 Task: Create a task  Implement a new enterprise resource planning (ERP) system , assign it to team member softage.3@softage.net in the project AgileCamp and update the status of the task to  On Track  , set the priority of the task to Low
Action: Mouse moved to (69, 366)
Screenshot: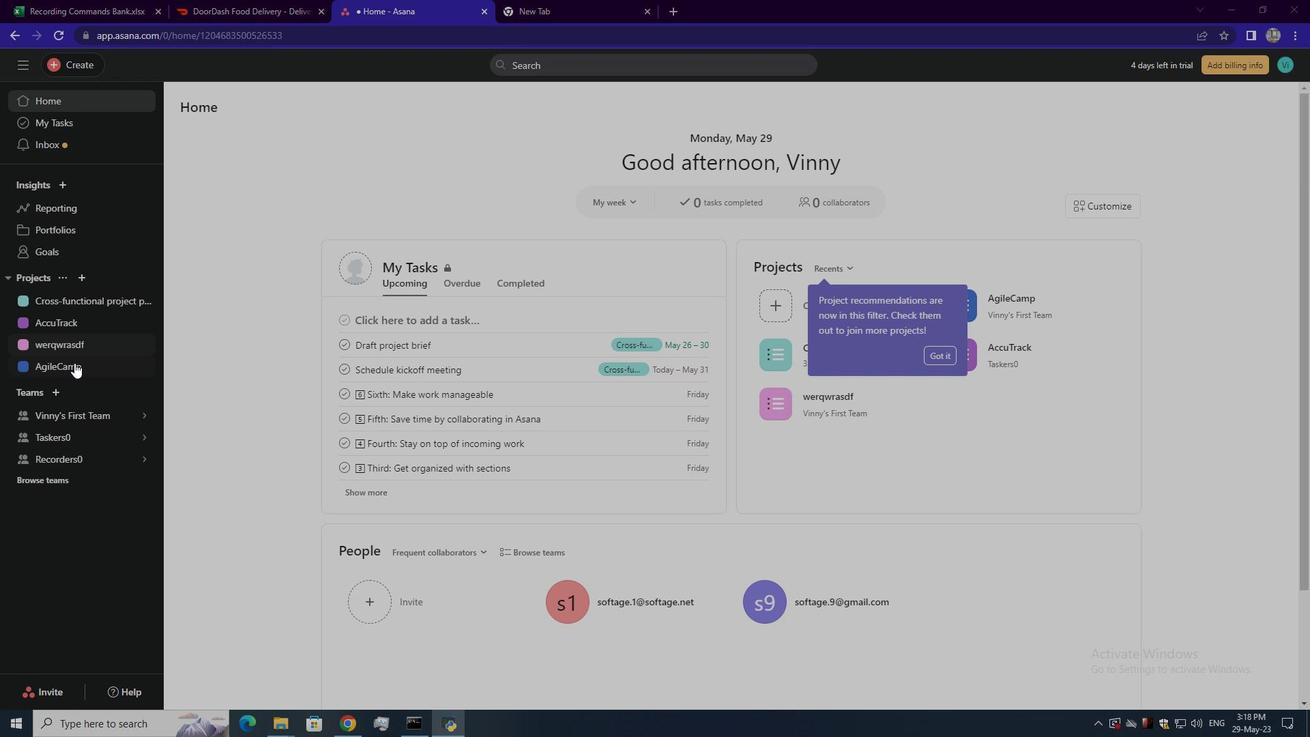 
Action: Mouse pressed left at (69, 366)
Screenshot: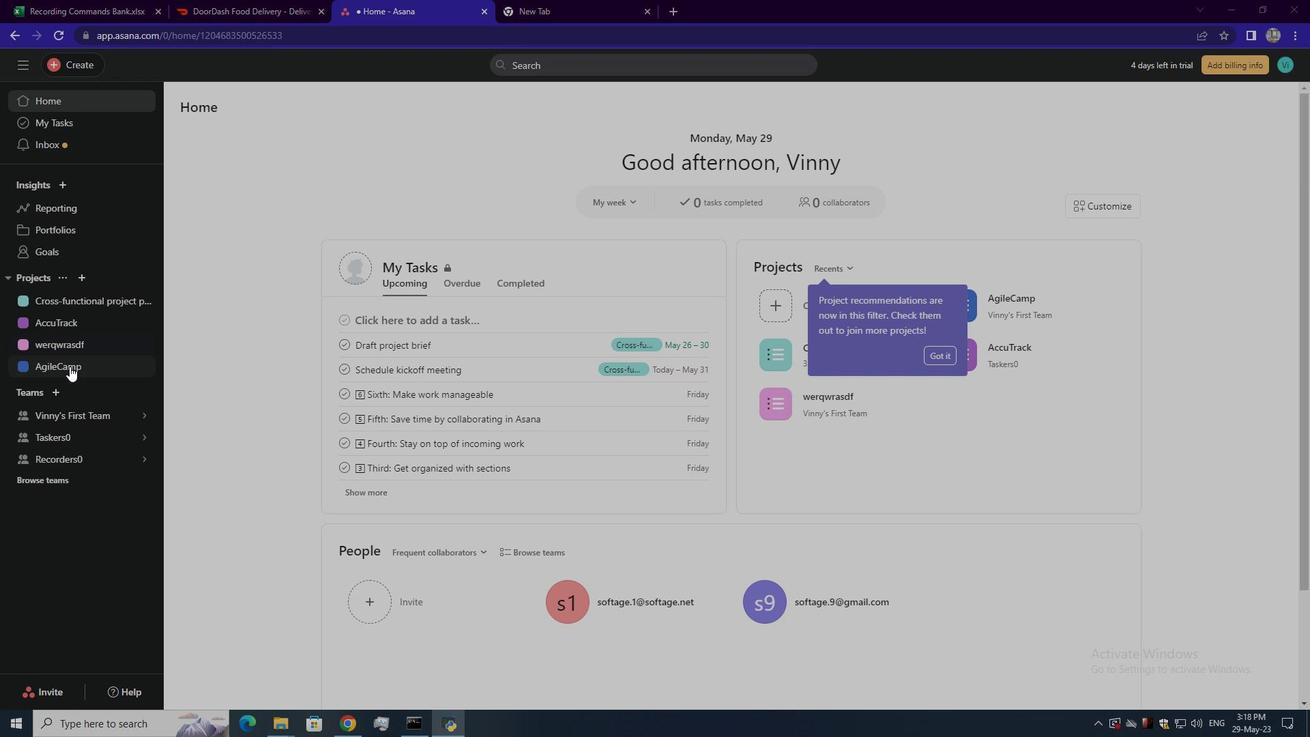 
Action: Mouse moved to (81, 66)
Screenshot: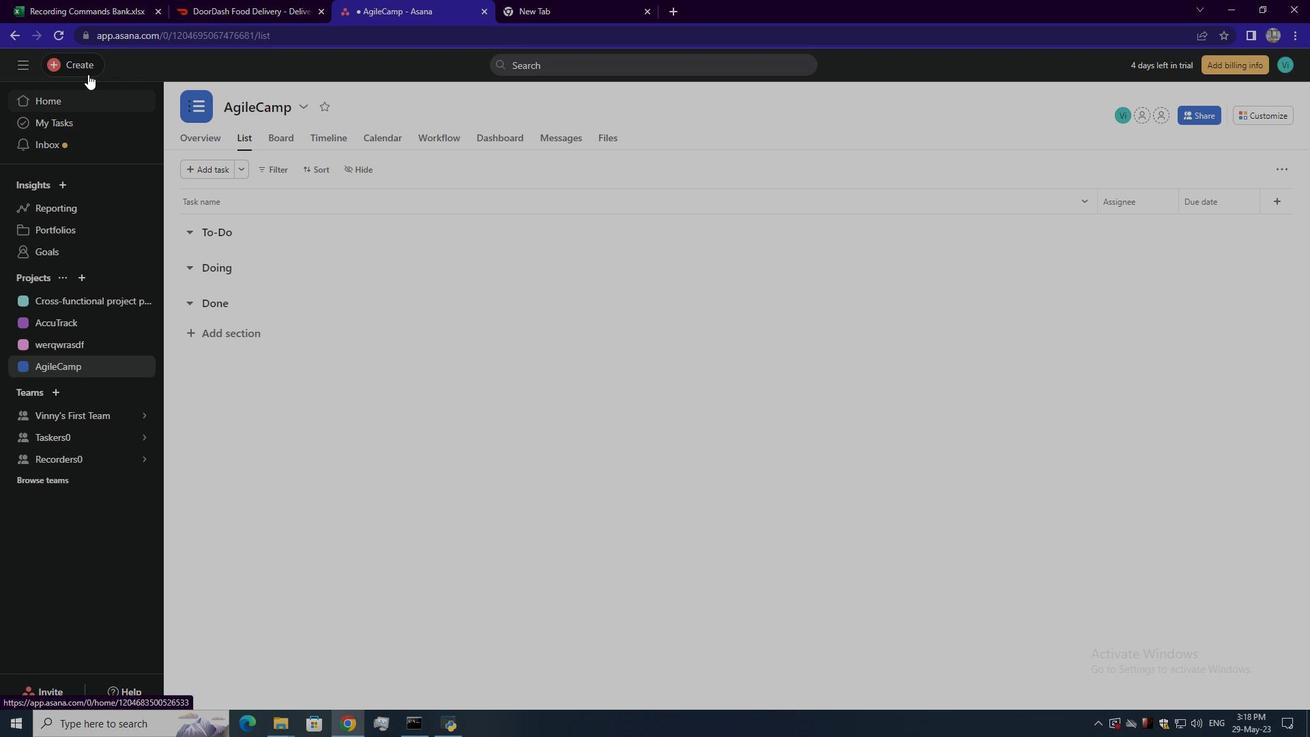 
Action: Mouse pressed left at (81, 66)
Screenshot: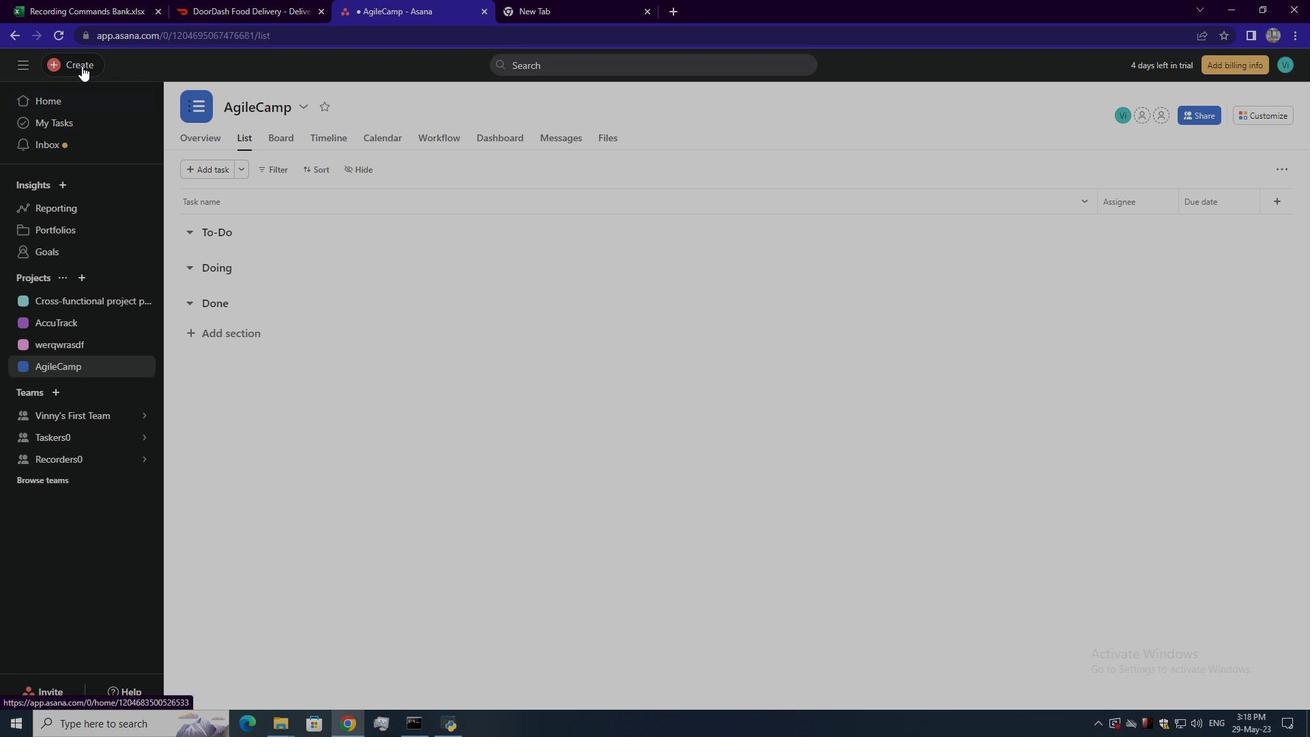 
Action: Mouse moved to (165, 64)
Screenshot: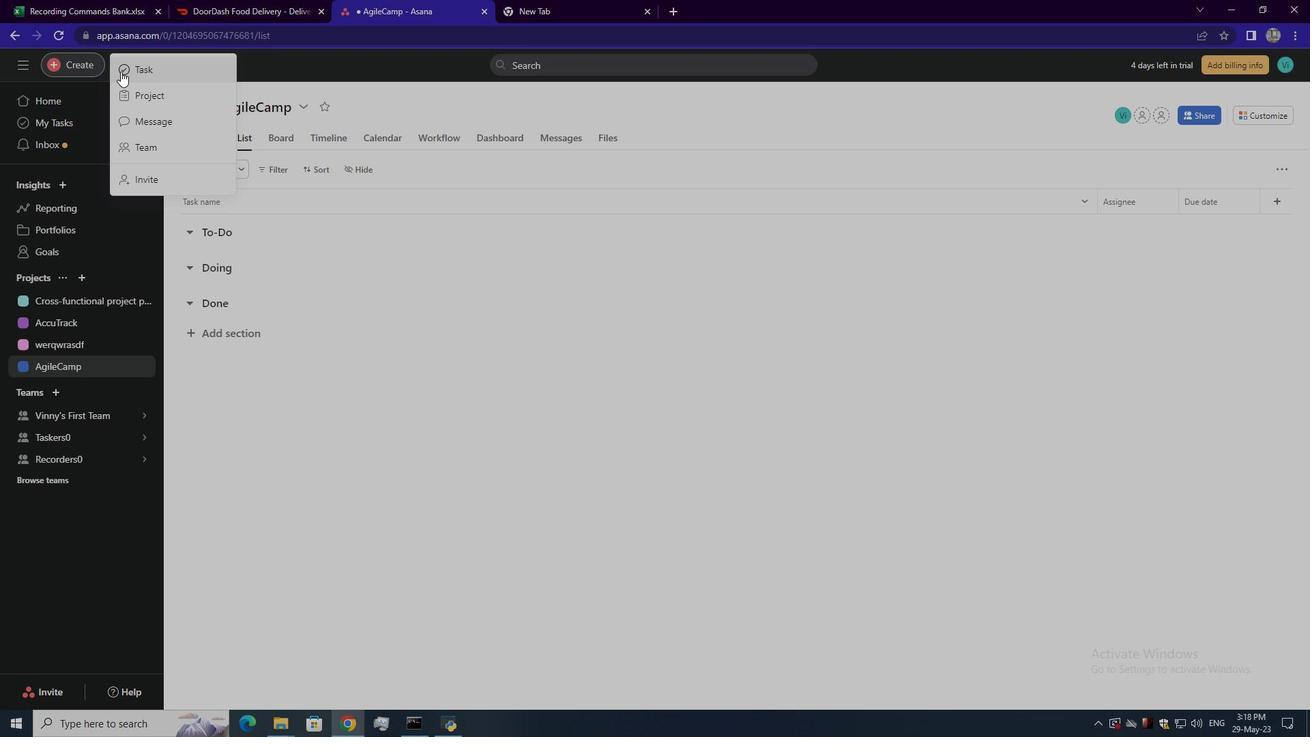 
Action: Mouse pressed left at (165, 64)
Screenshot: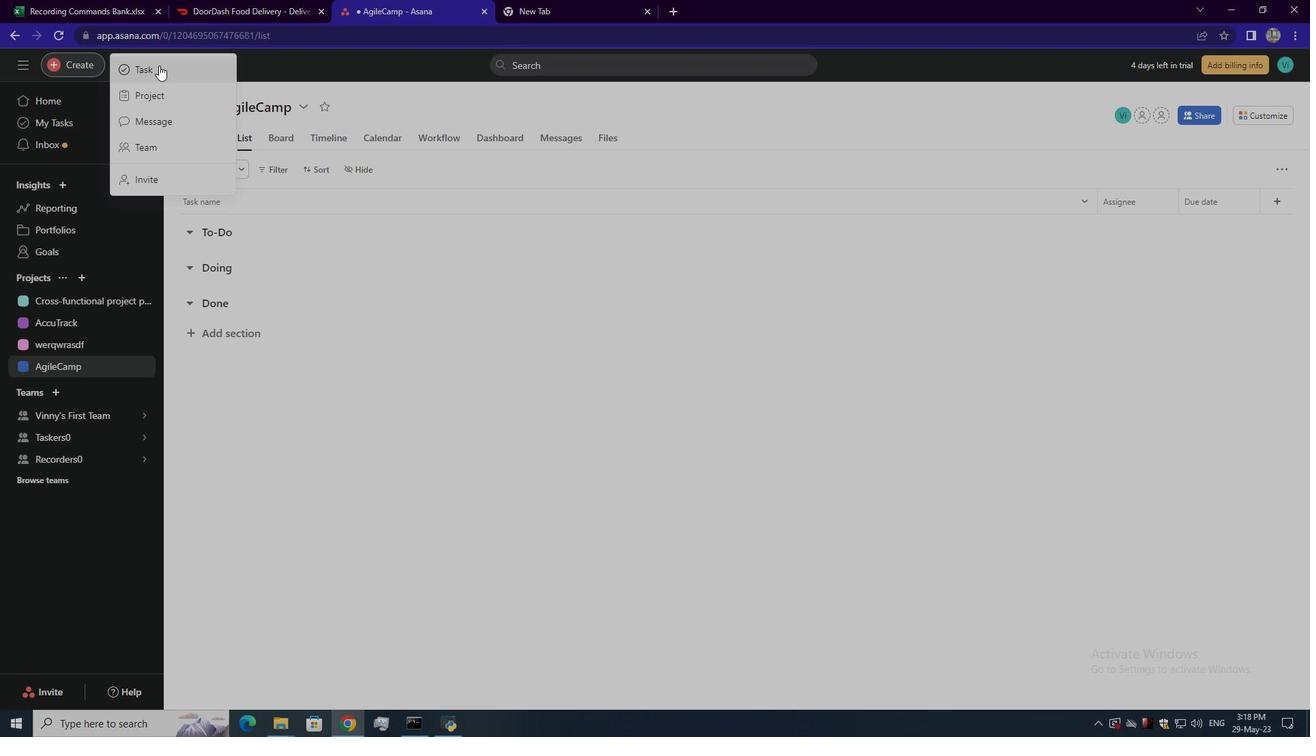 
Action: Mouse moved to (986, 419)
Screenshot: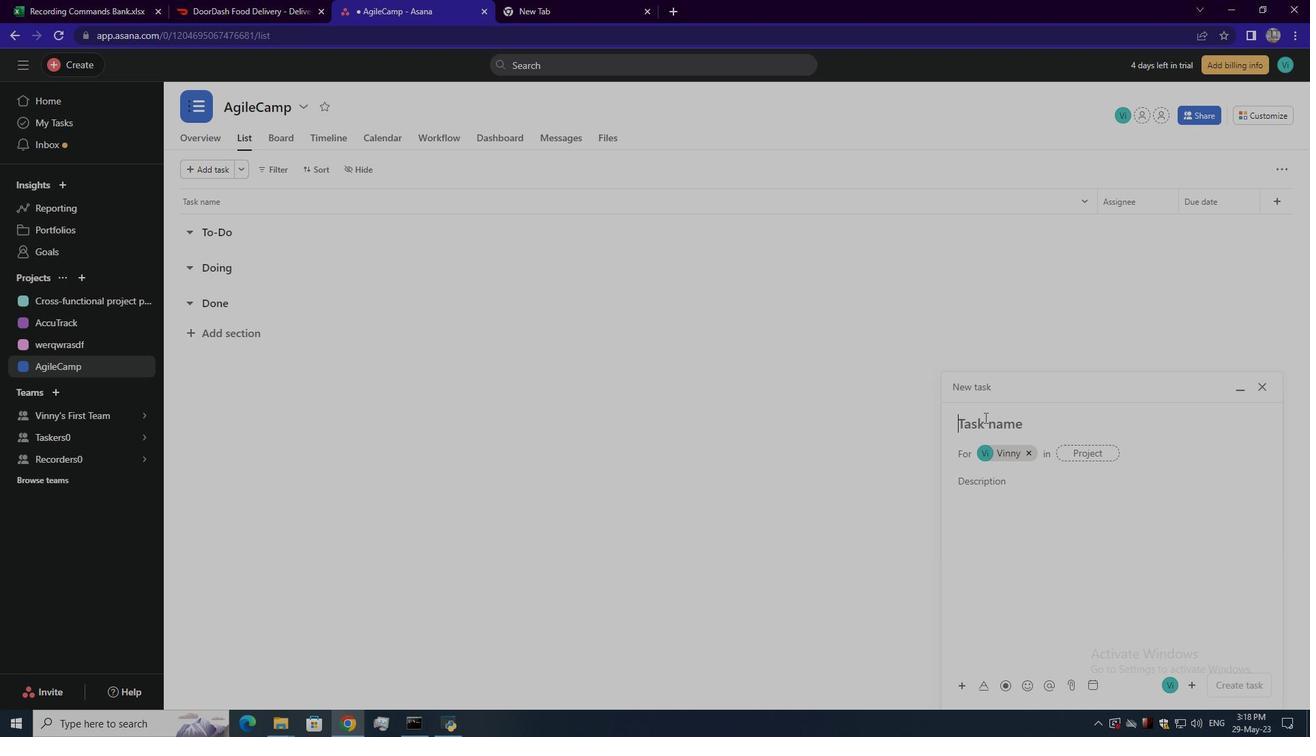 
Action: Mouse pressed left at (986, 419)
Screenshot: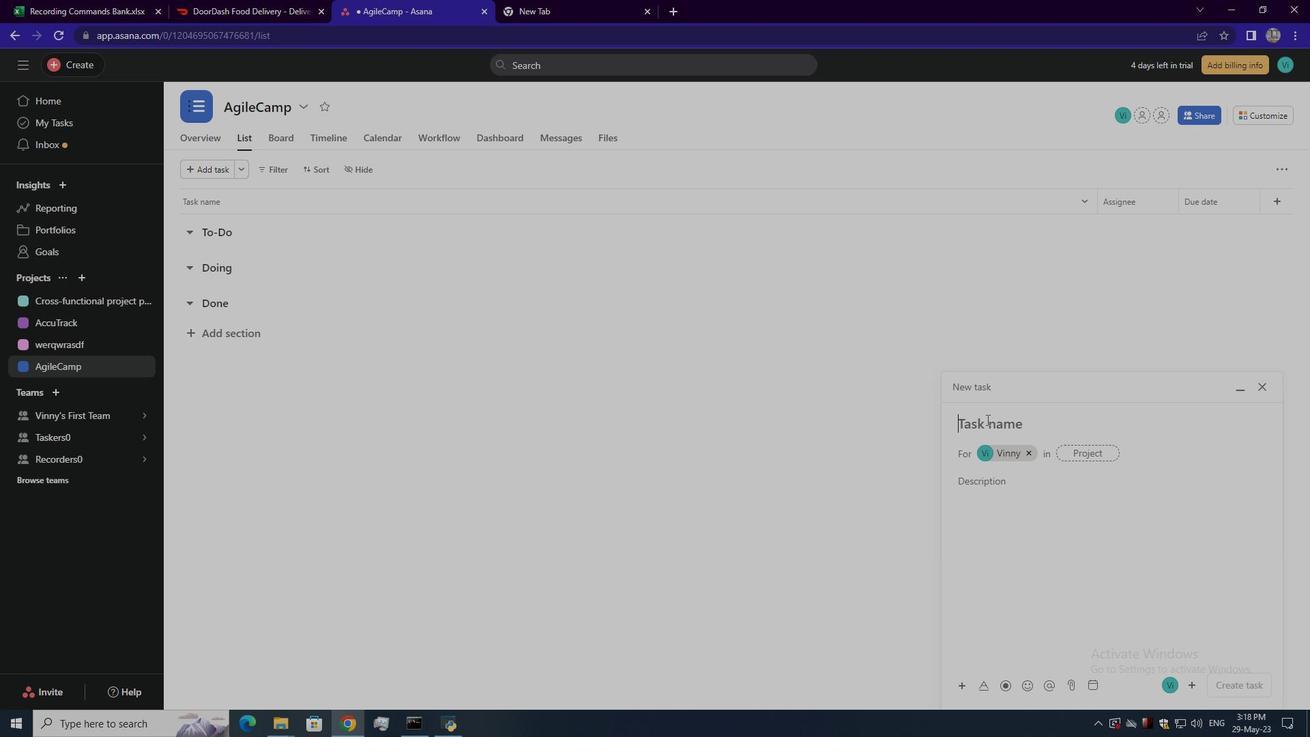 
Action: Mouse moved to (988, 419)
Screenshot: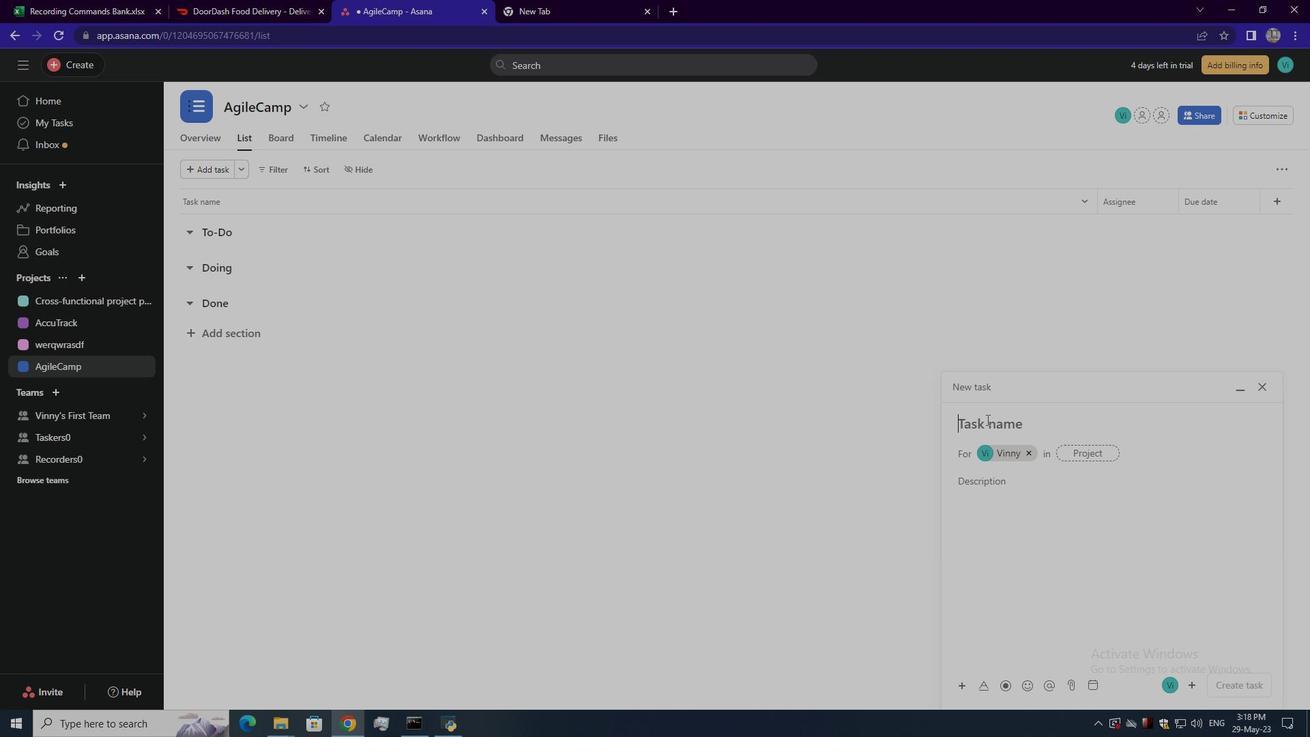 
Action: Key pressed <Key.shift>Implement<Key.space>a<Key.space>new<Key.space>enterprise<Key.space>resource<Key.space>planning<Key.space><Key.shift>(<Key.shift>ERP<Key.shift>)<Key.space>syyst<Key.backspace><Key.backspace><Key.backspace>stem
Screenshot: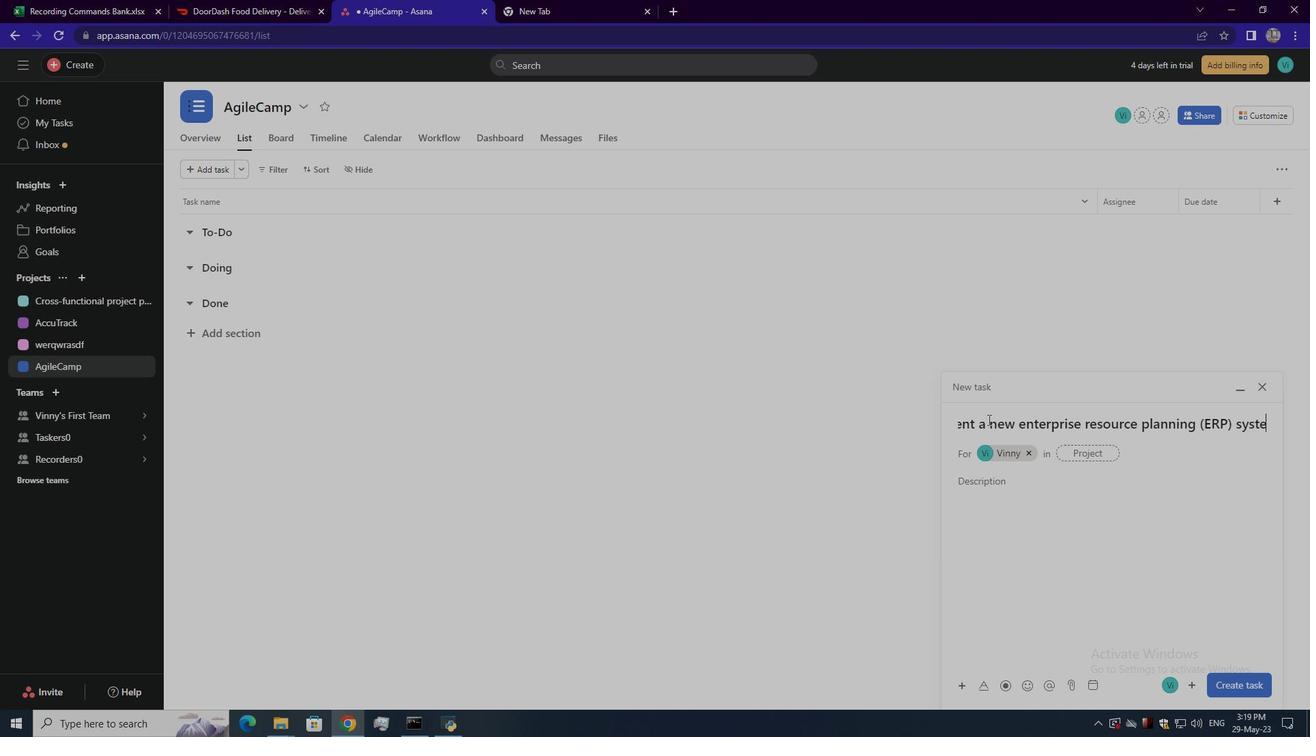 
Action: Mouse moved to (1075, 455)
Screenshot: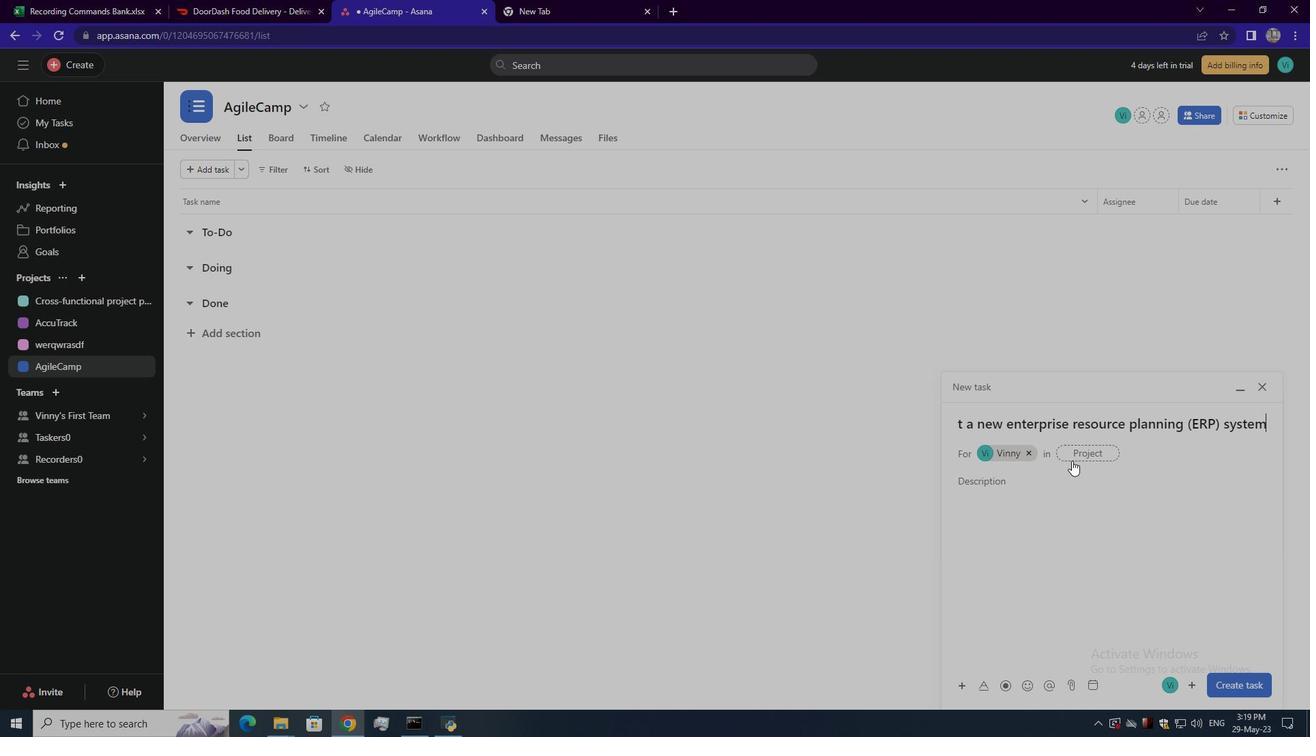 
Action: Mouse pressed left at (1075, 455)
Screenshot: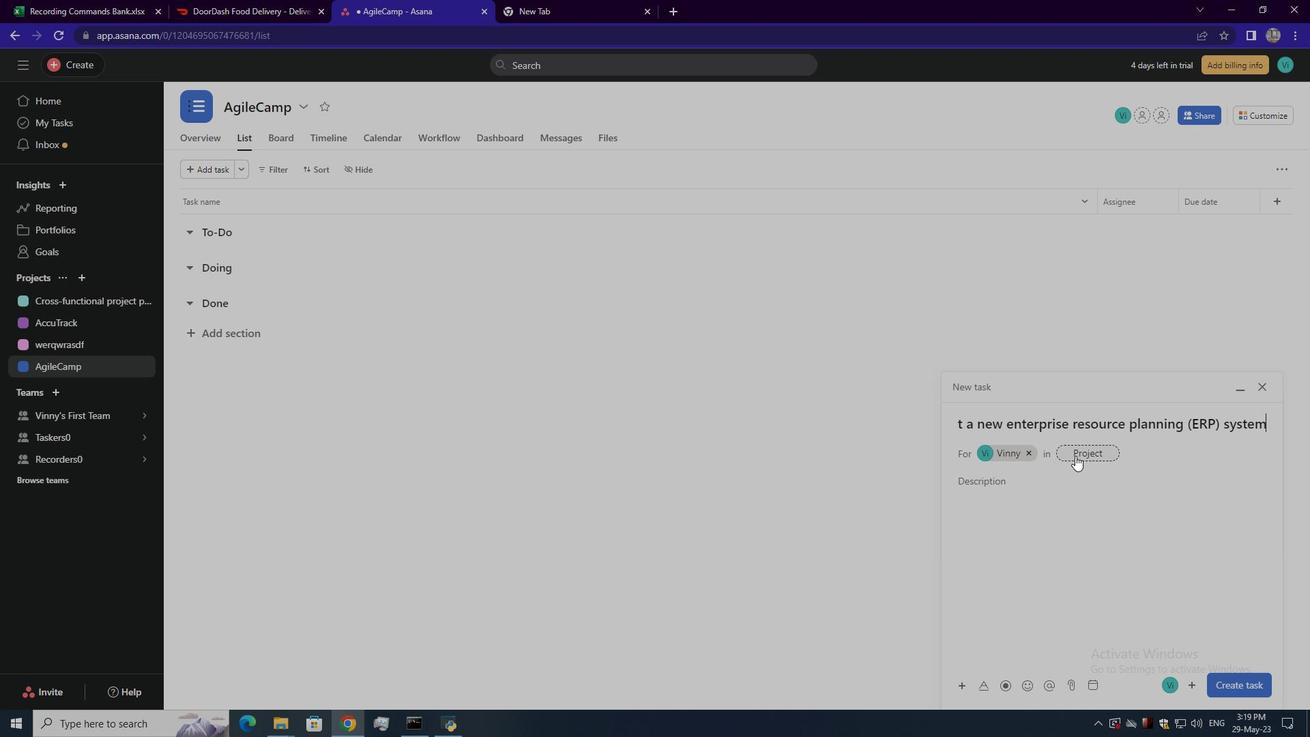 
Action: Mouse moved to (907, 470)
Screenshot: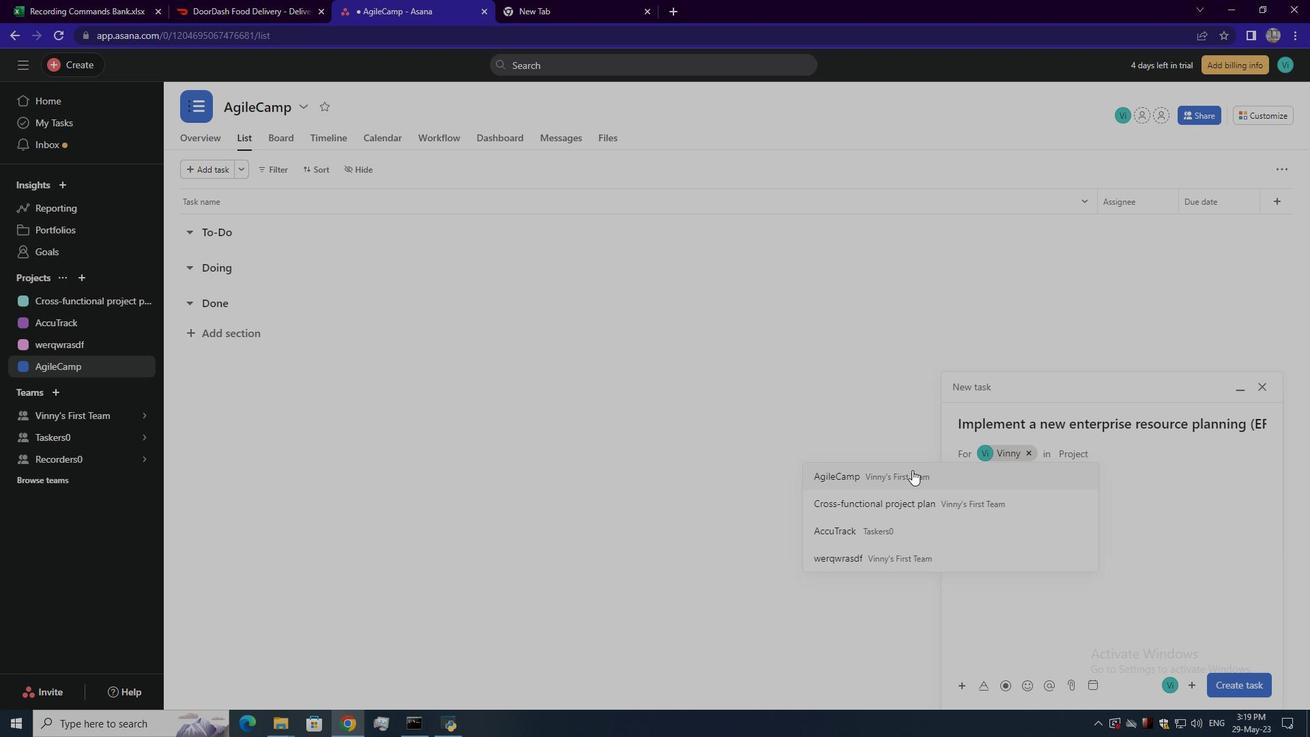 
Action: Mouse pressed left at (907, 470)
Screenshot: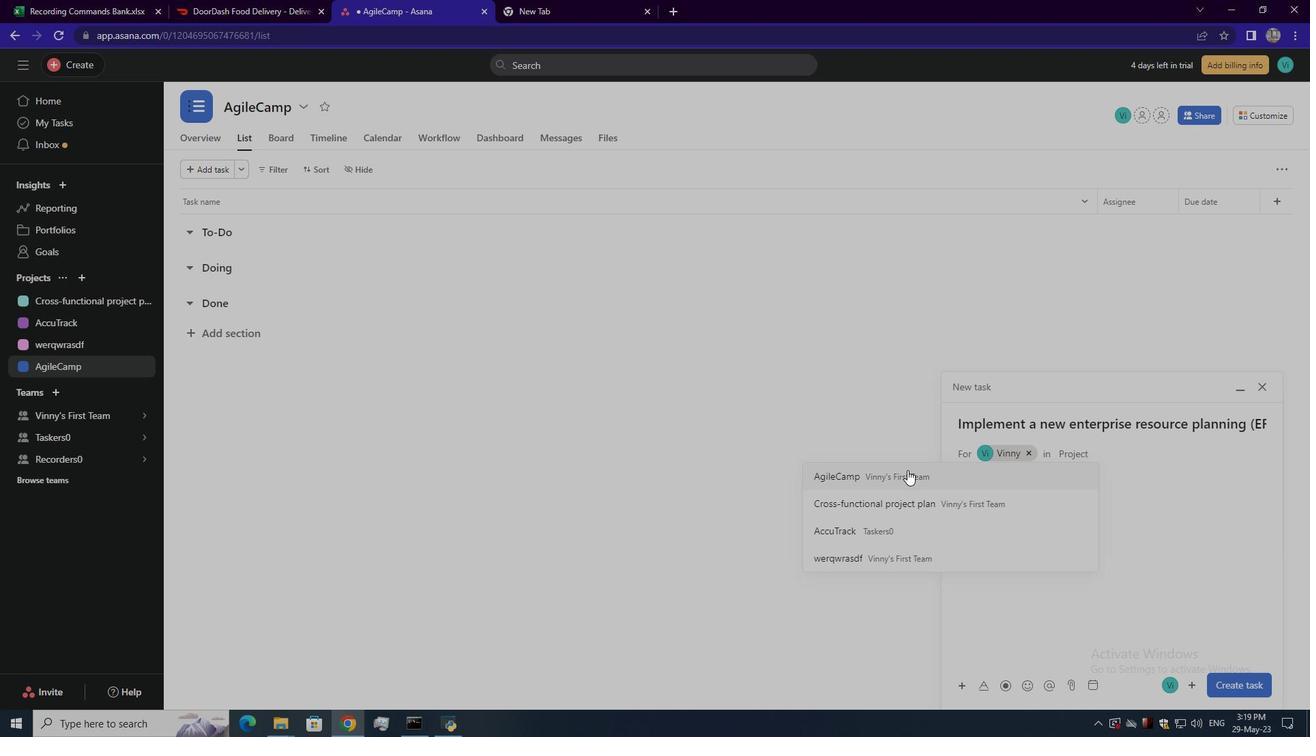 
Action: Mouse moved to (1193, 685)
Screenshot: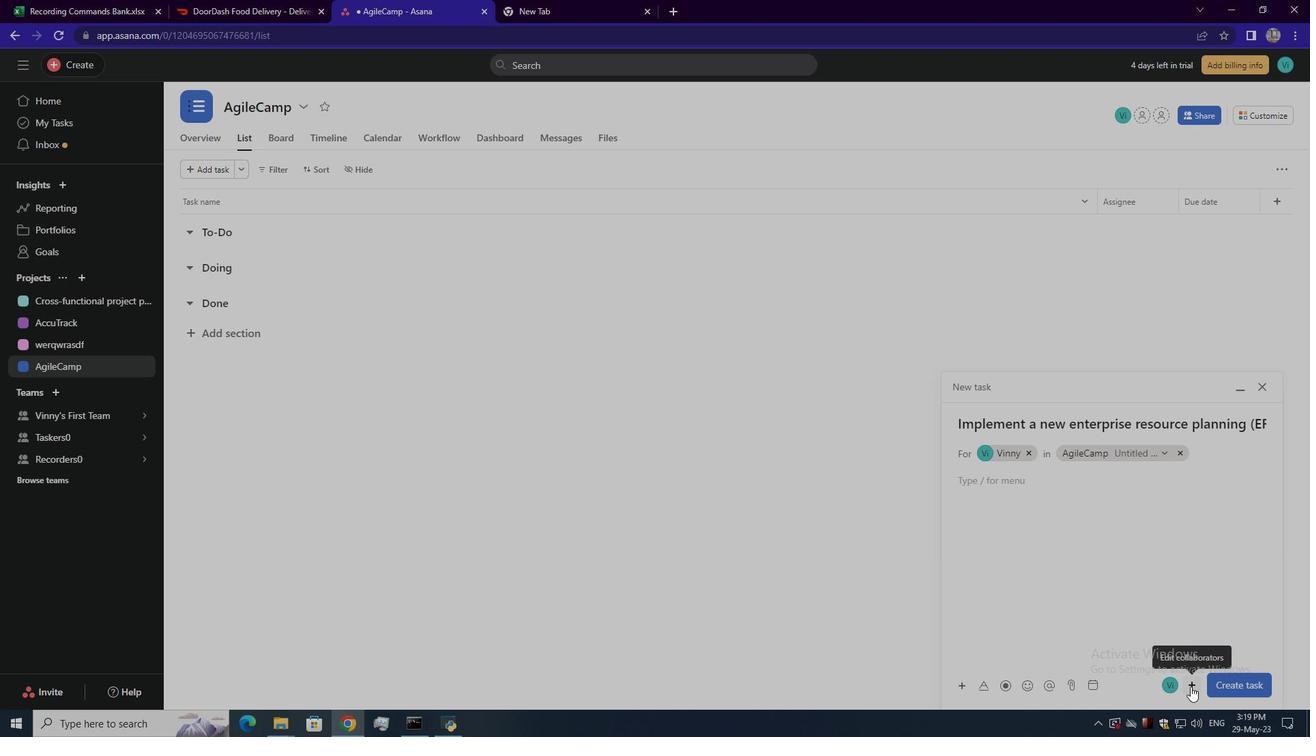 
Action: Mouse pressed left at (1193, 685)
Screenshot: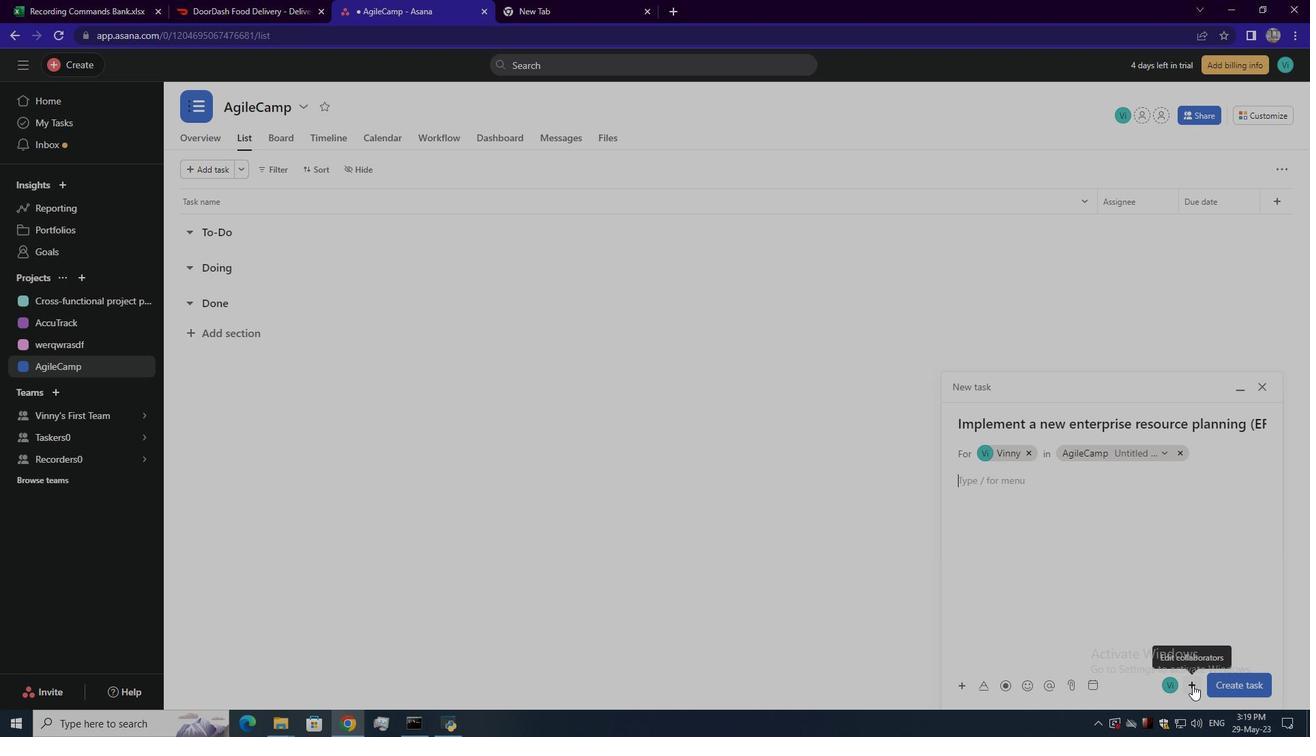
Action: Mouse moved to (1139, 683)
Screenshot: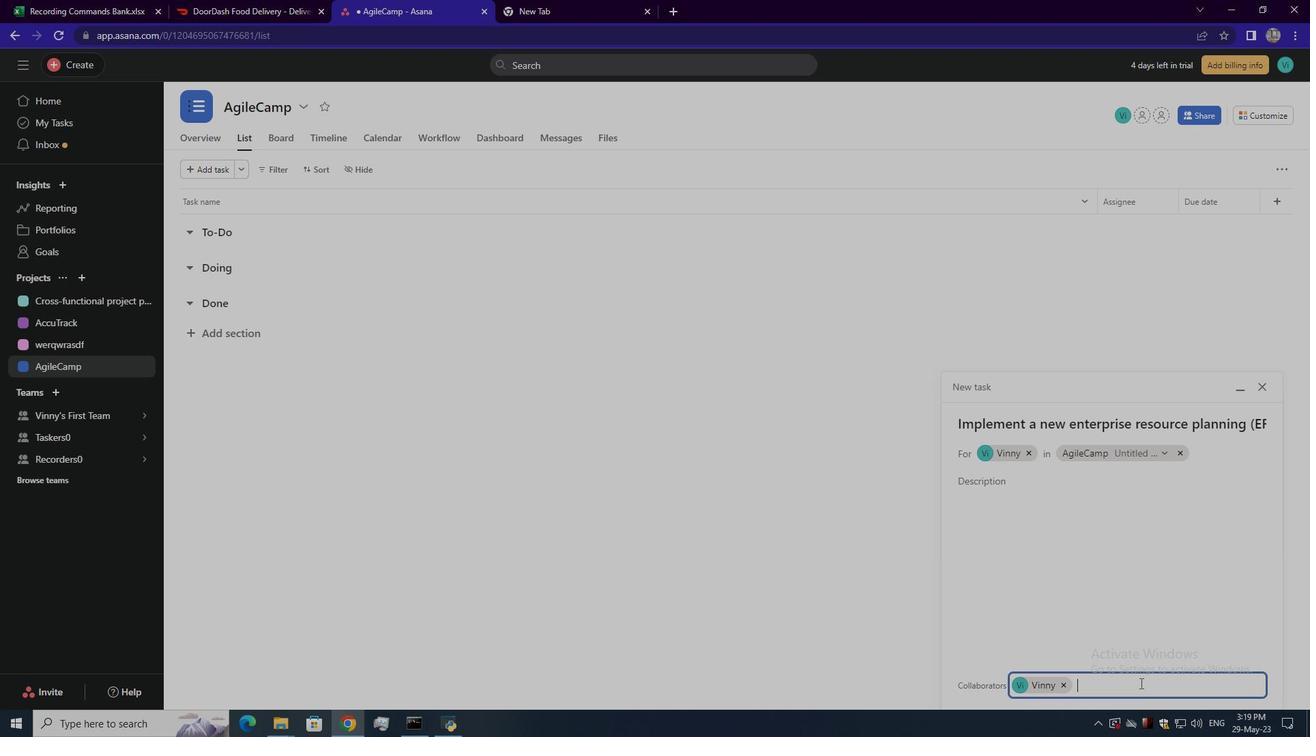 
Action: Mouse pressed left at (1139, 683)
Screenshot: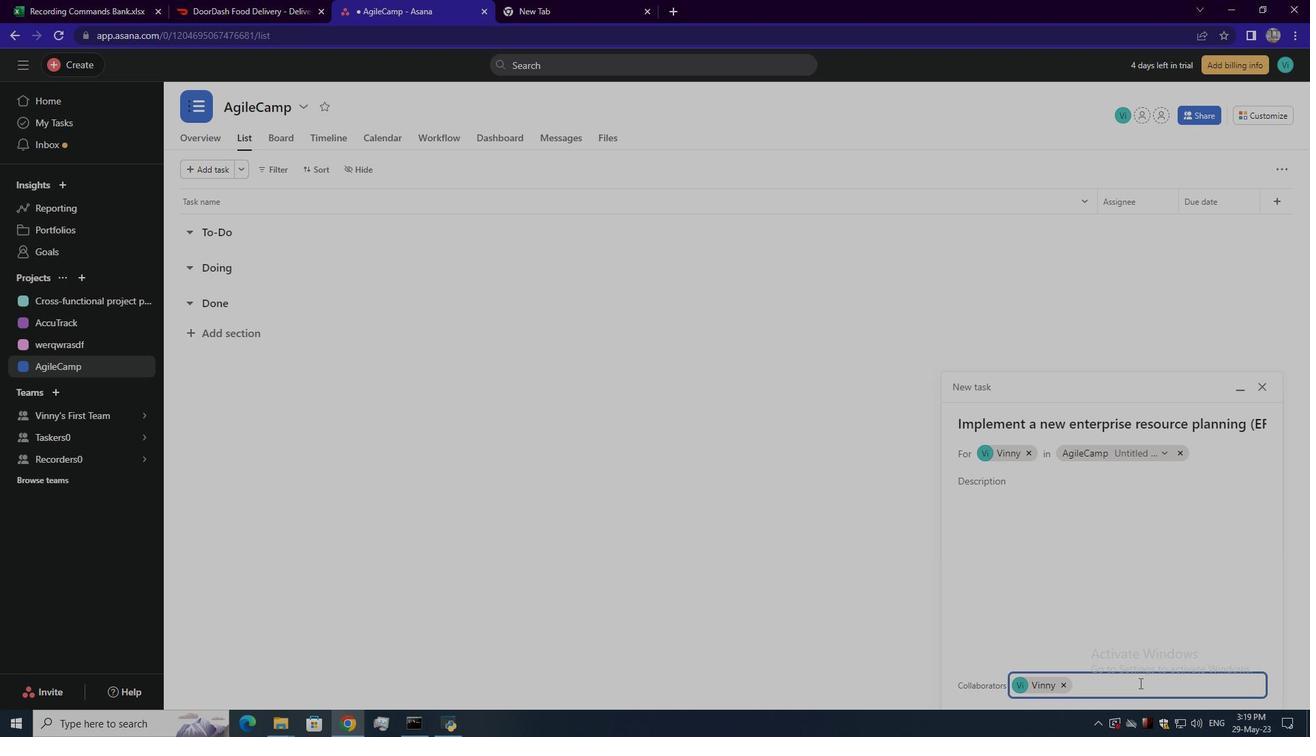 
Action: Mouse moved to (1141, 625)
Screenshot: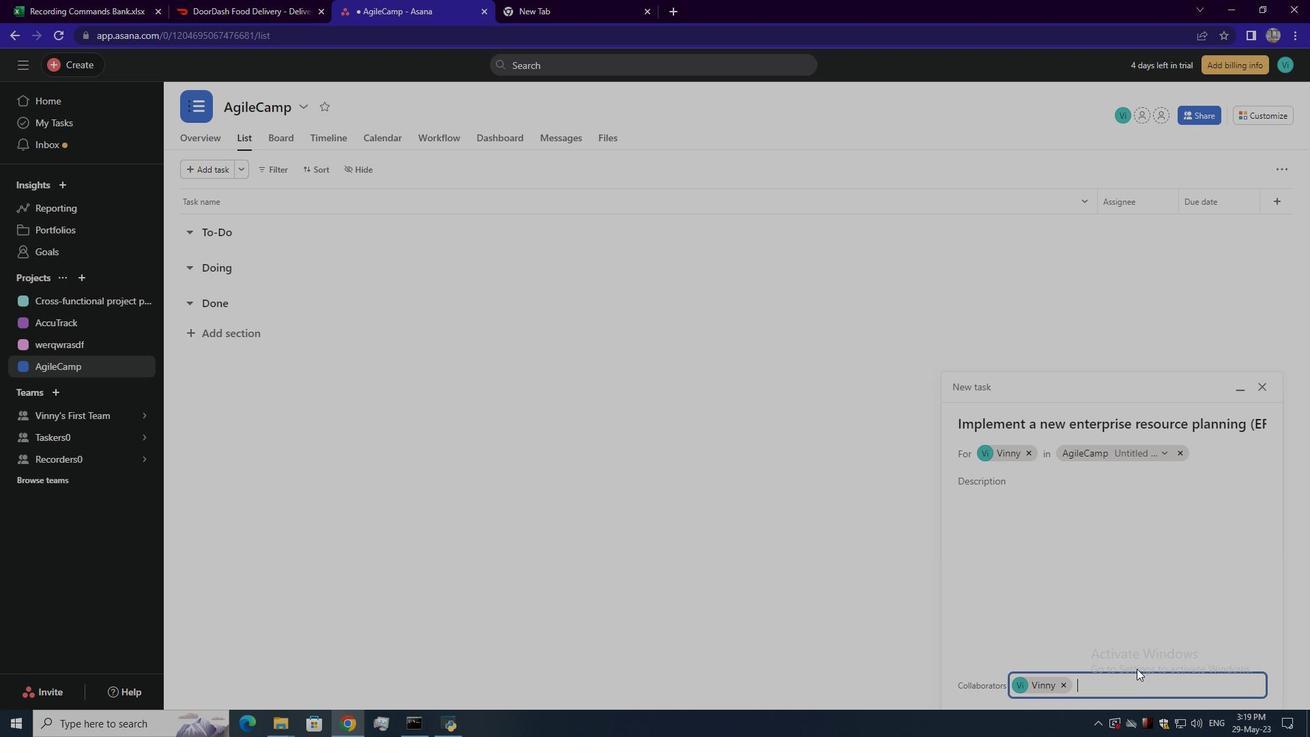 
Action: Mouse pressed left at (1141, 625)
Screenshot: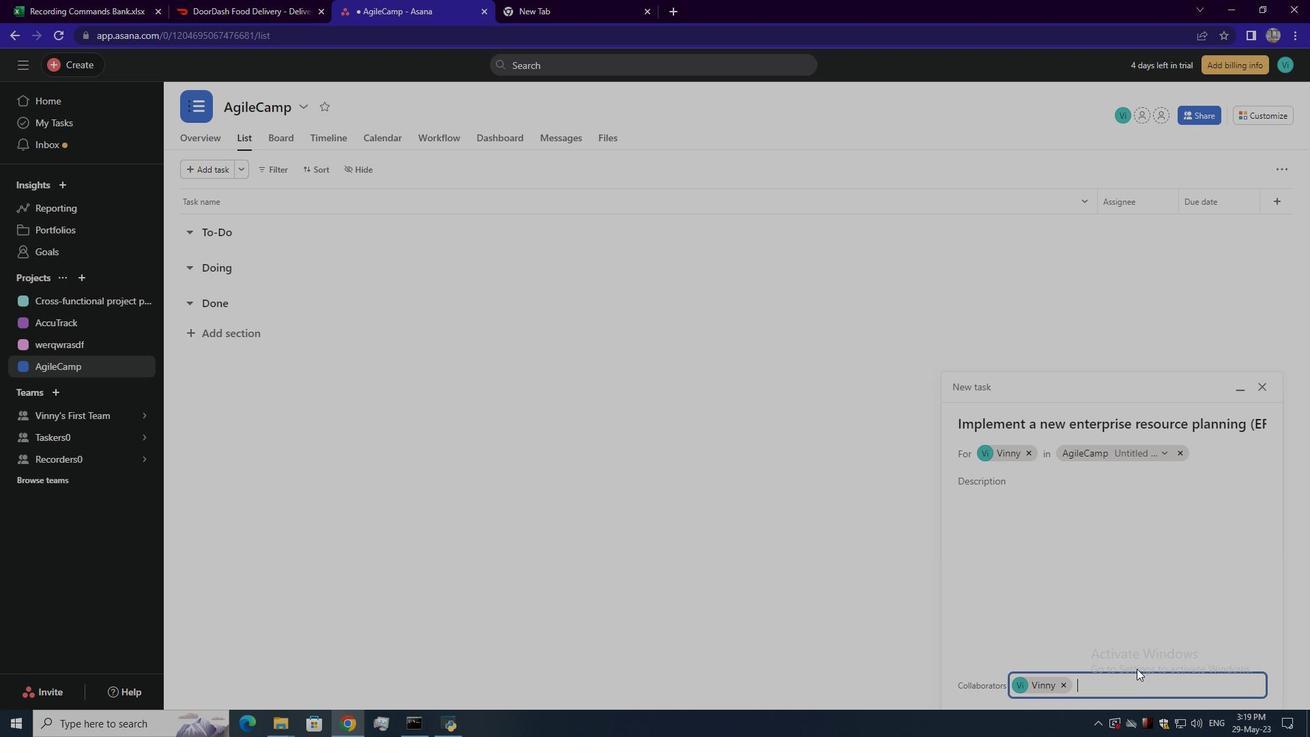 
Action: Mouse moved to (1234, 689)
Screenshot: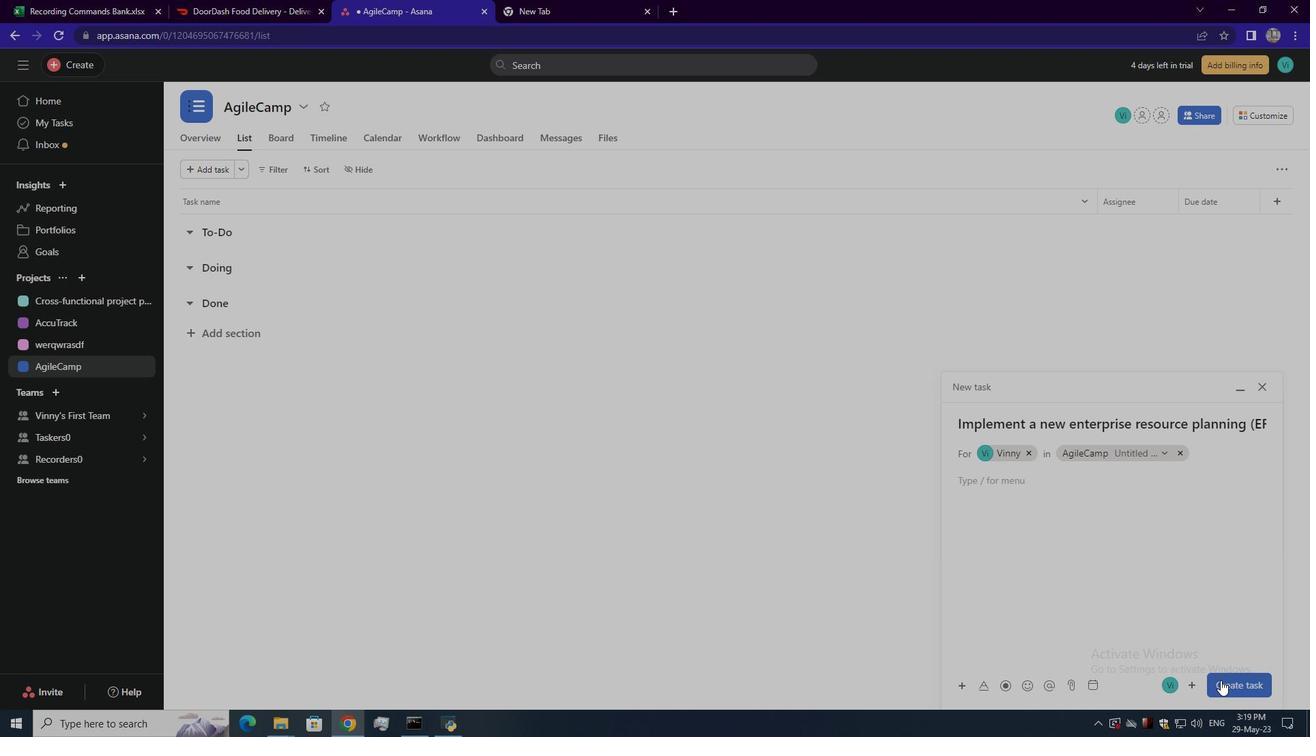 
Action: Mouse pressed left at (1234, 689)
Screenshot: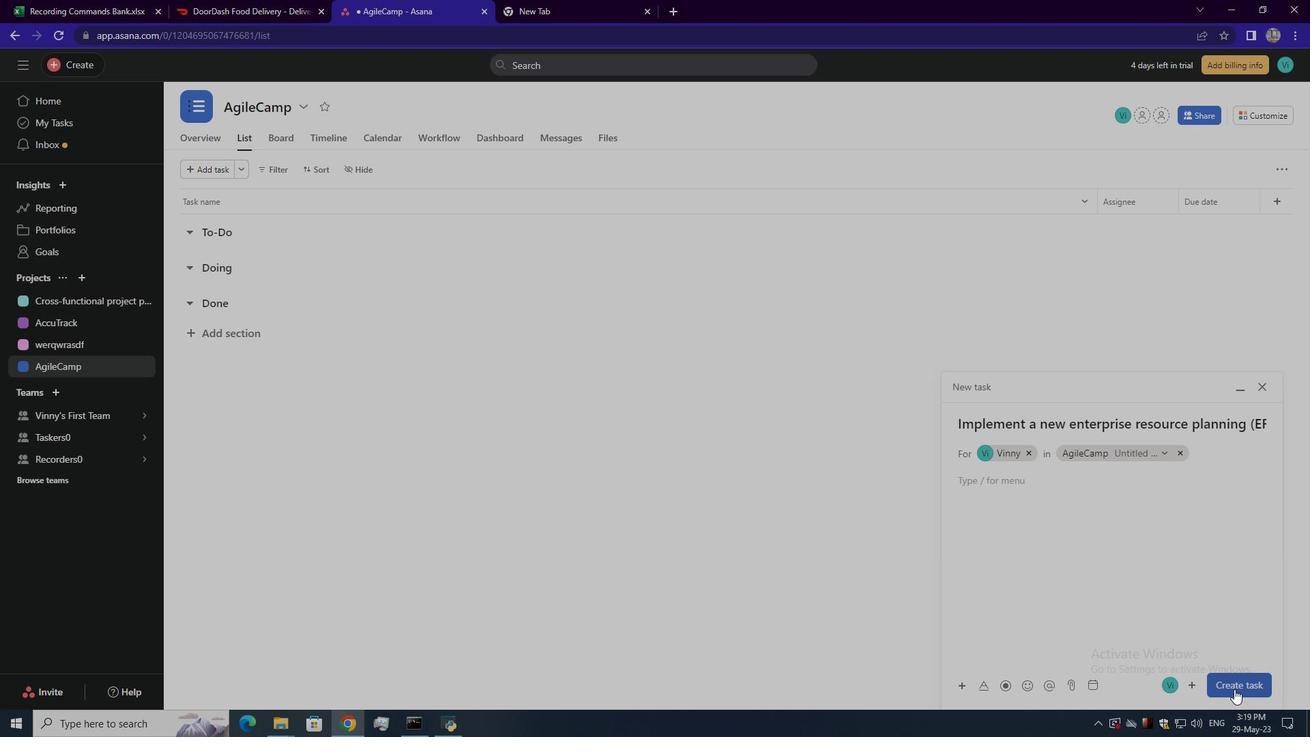 
Action: Mouse moved to (1140, 222)
Screenshot: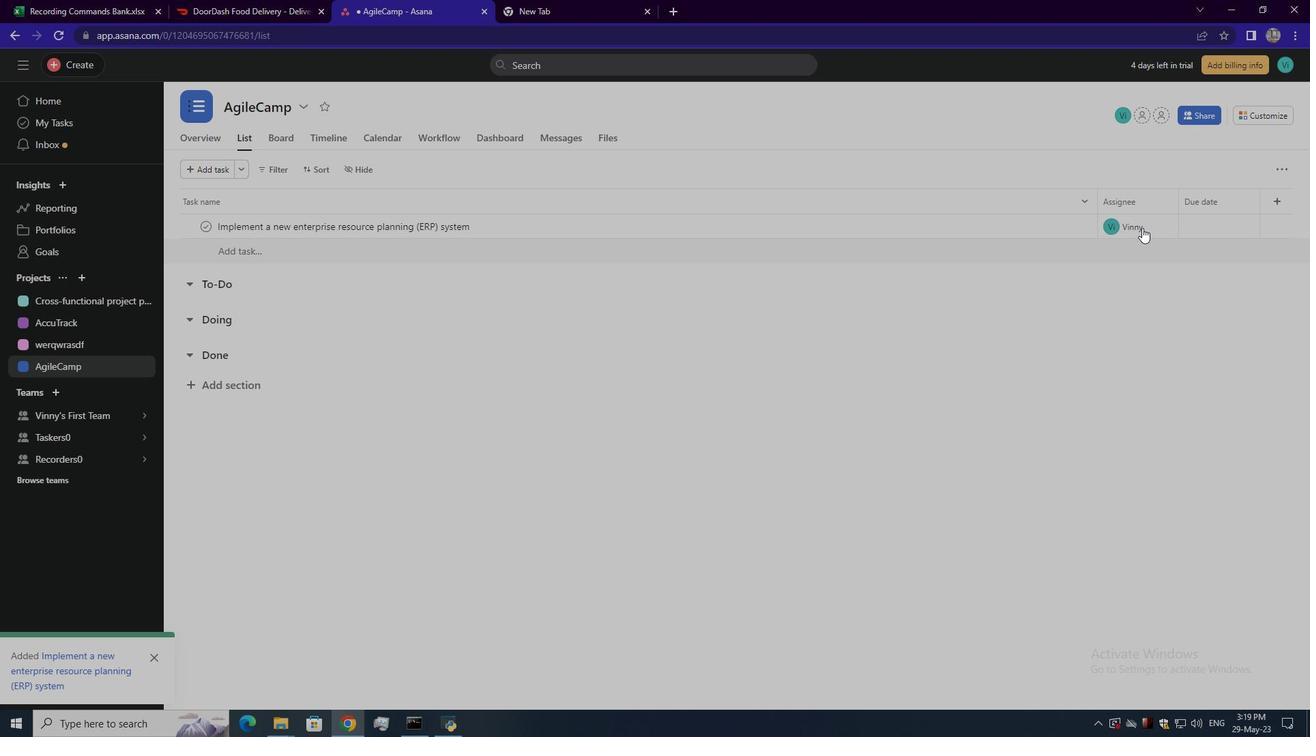 
Action: Mouse pressed left at (1140, 222)
Screenshot: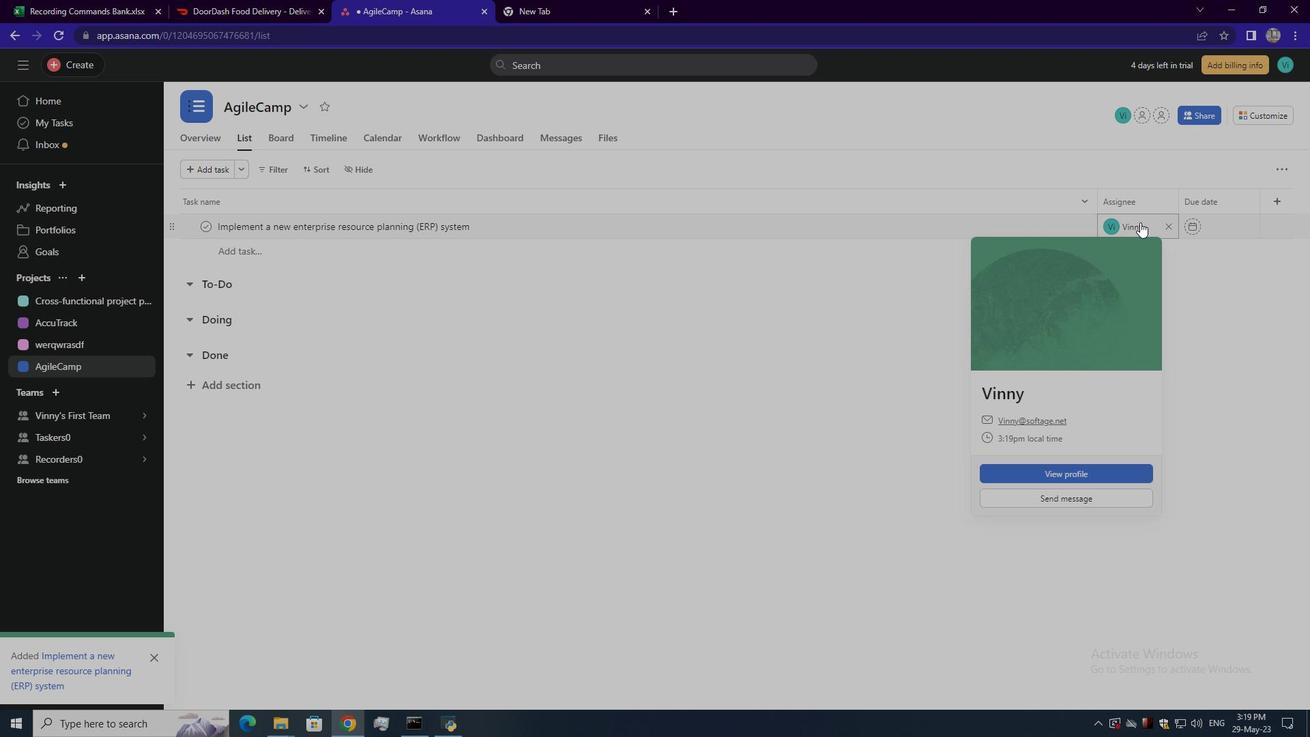 
Action: Mouse moved to (1018, 326)
Screenshot: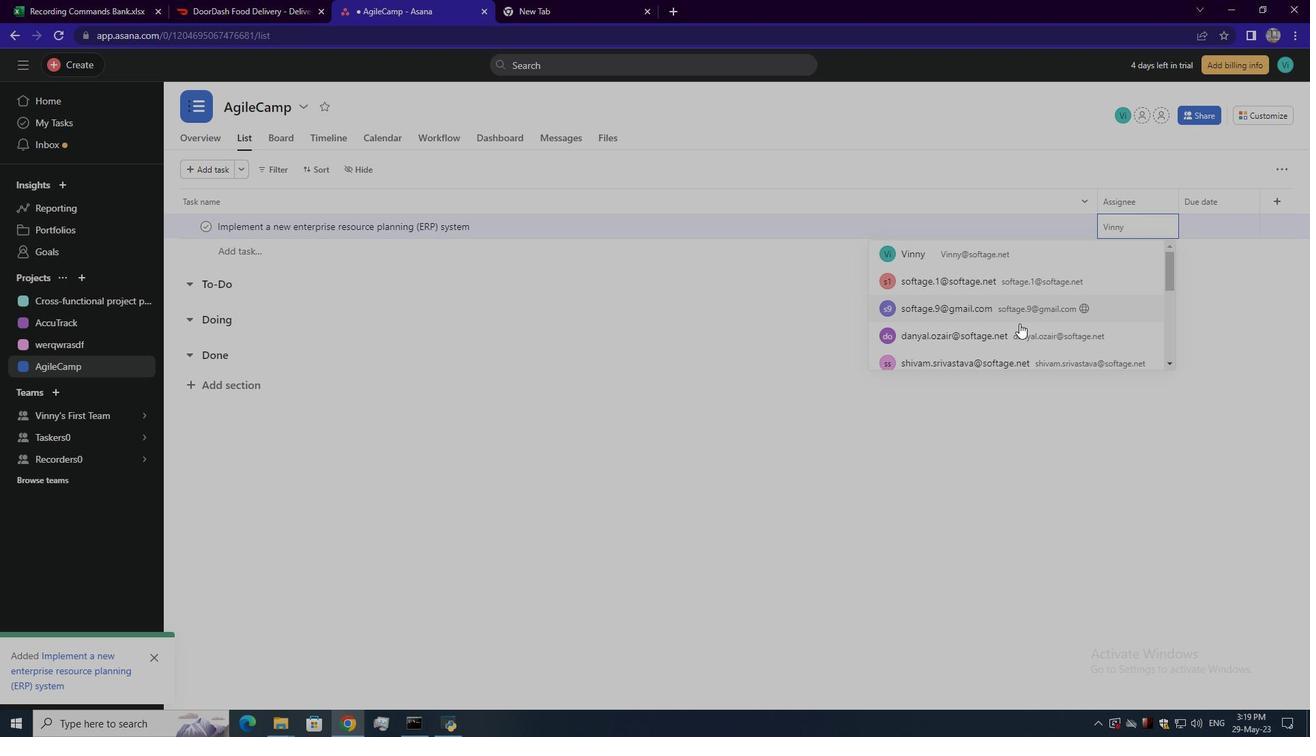 
Action: Mouse scrolled (1018, 325) with delta (0, 0)
Screenshot: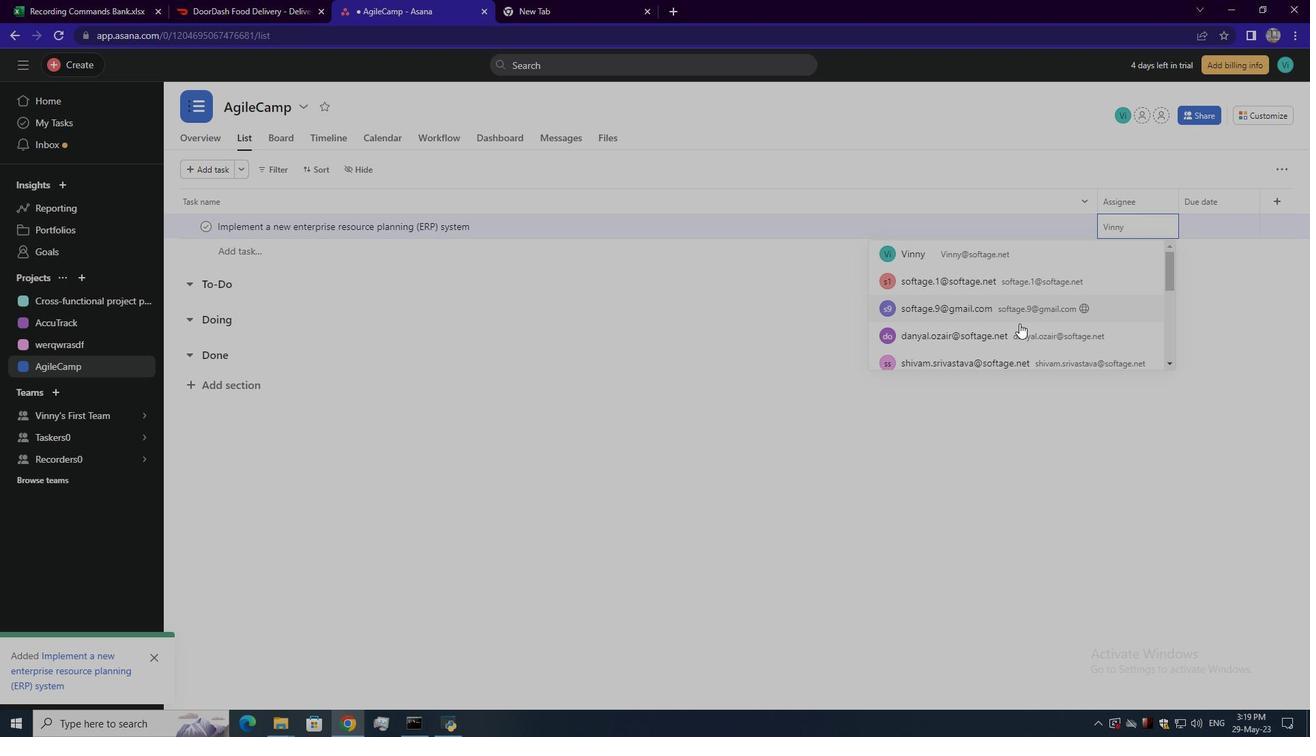 
Action: Mouse scrolled (1018, 325) with delta (0, 0)
Screenshot: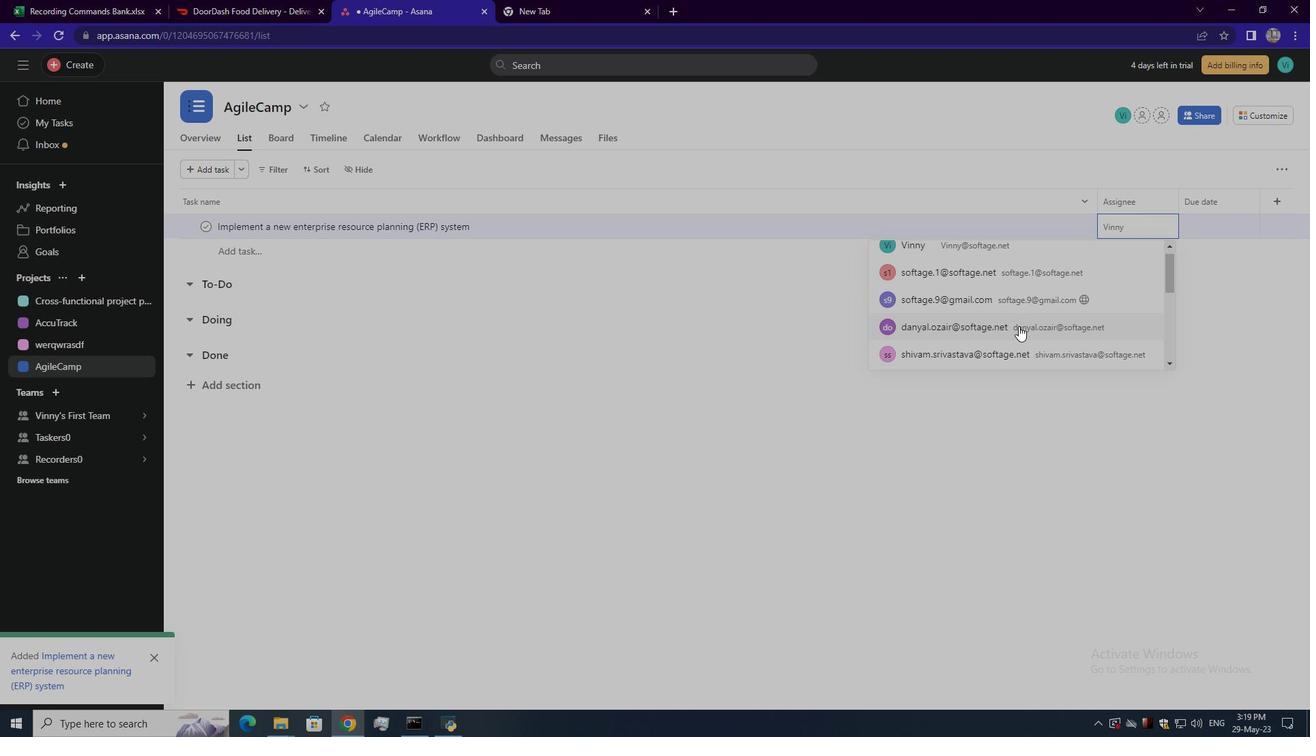 
Action: Mouse moved to (1016, 326)
Screenshot: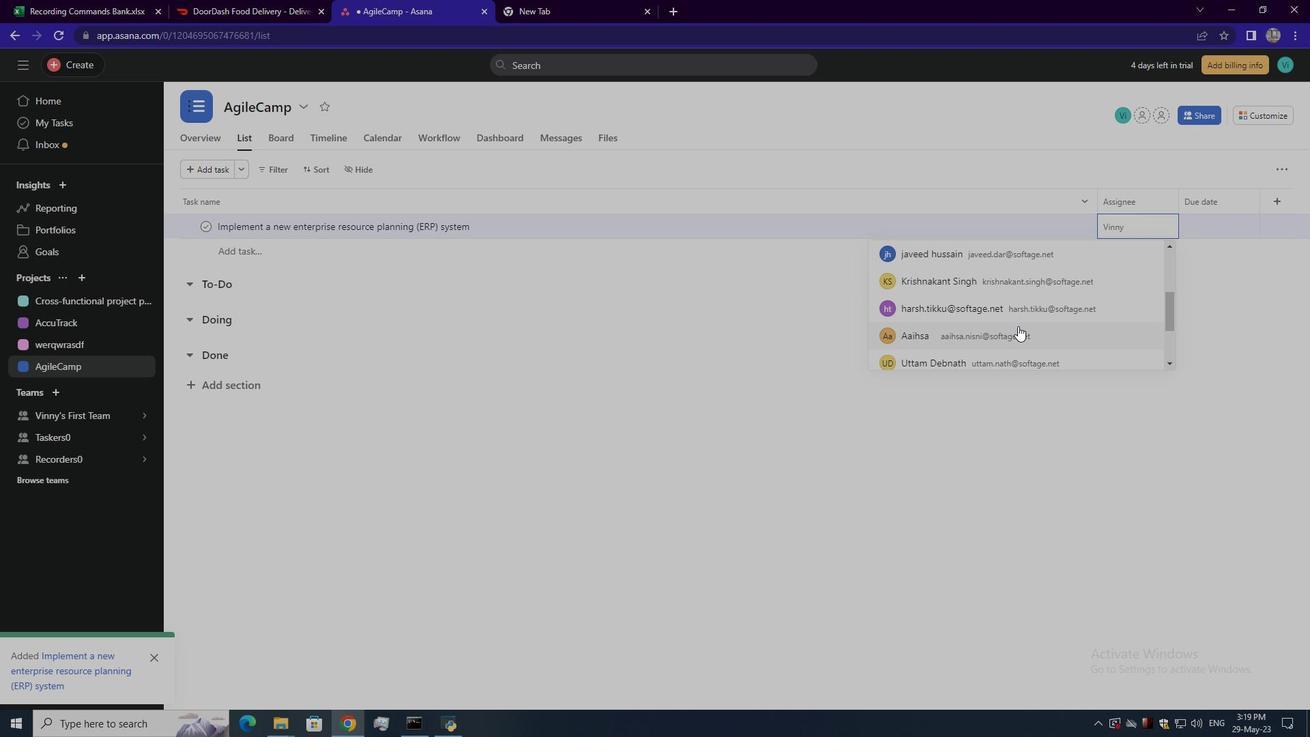 
Action: Mouse scrolled (1016, 325) with delta (0, 0)
Screenshot: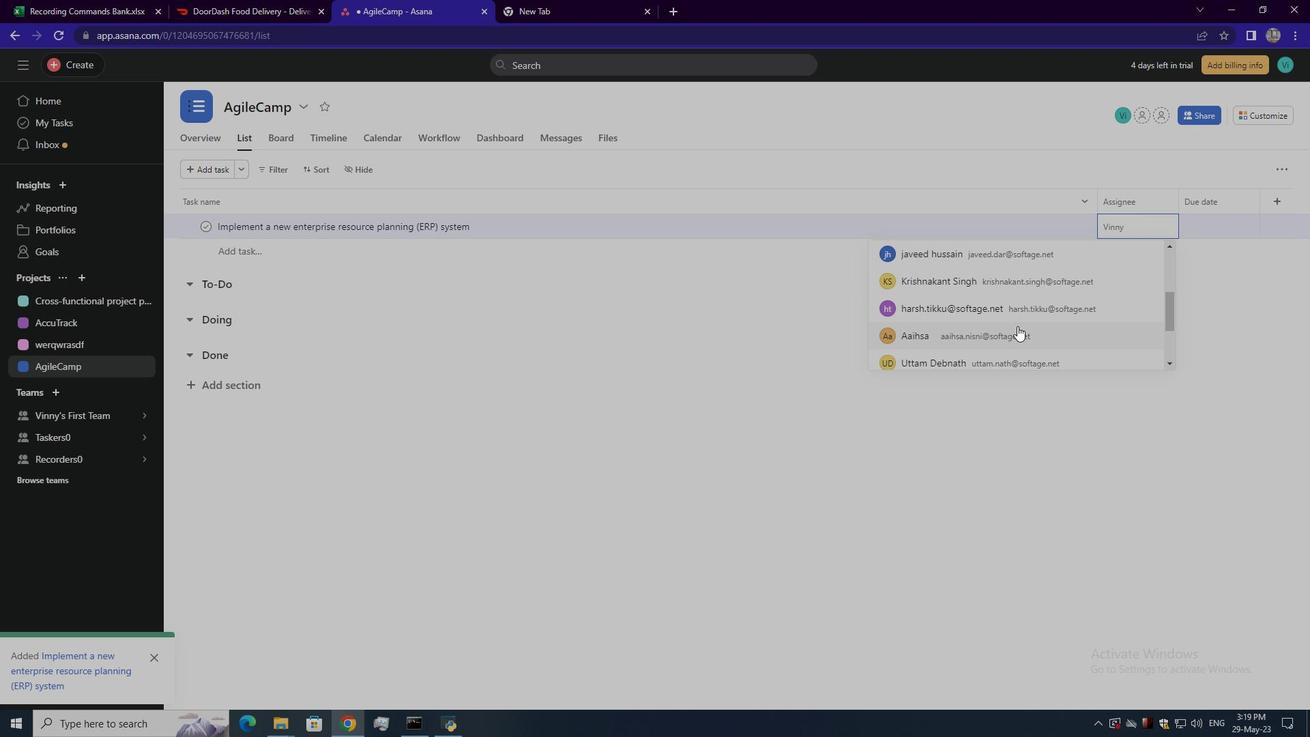 
Action: Mouse scrolled (1016, 325) with delta (0, 0)
Screenshot: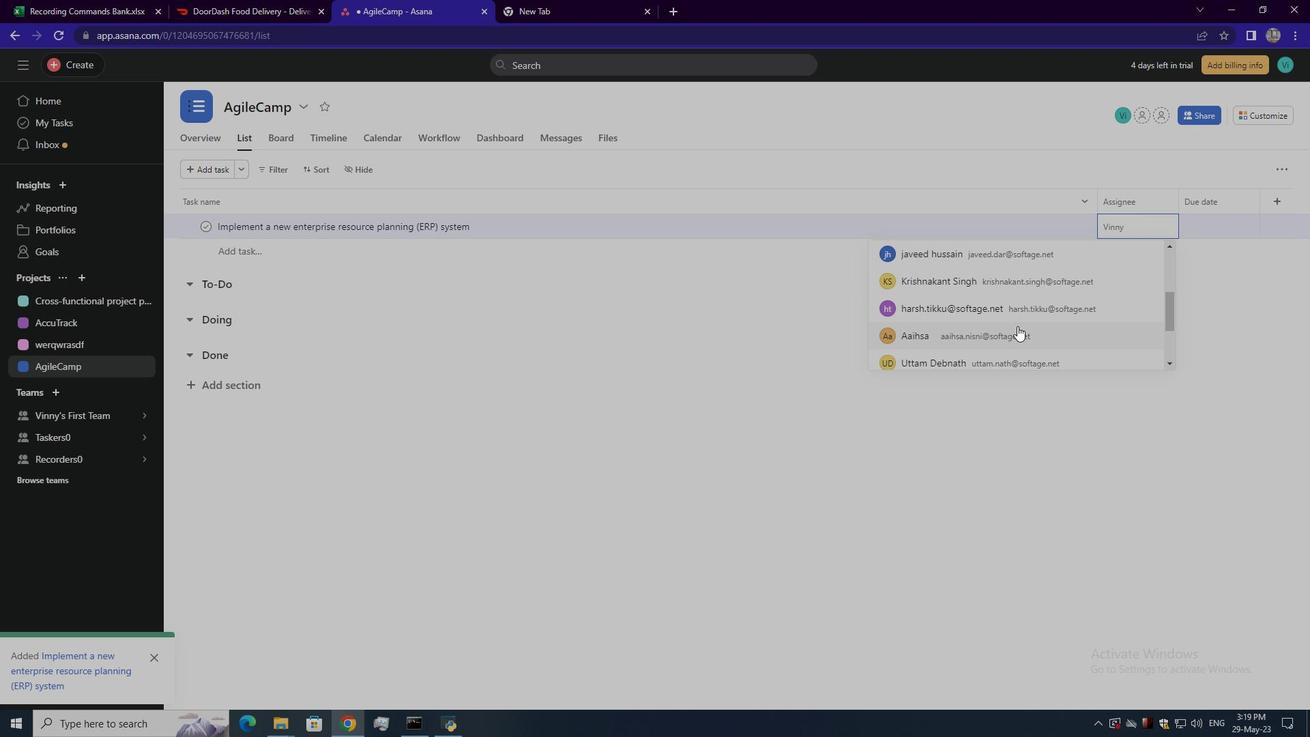 
Action: Mouse moved to (970, 337)
Screenshot: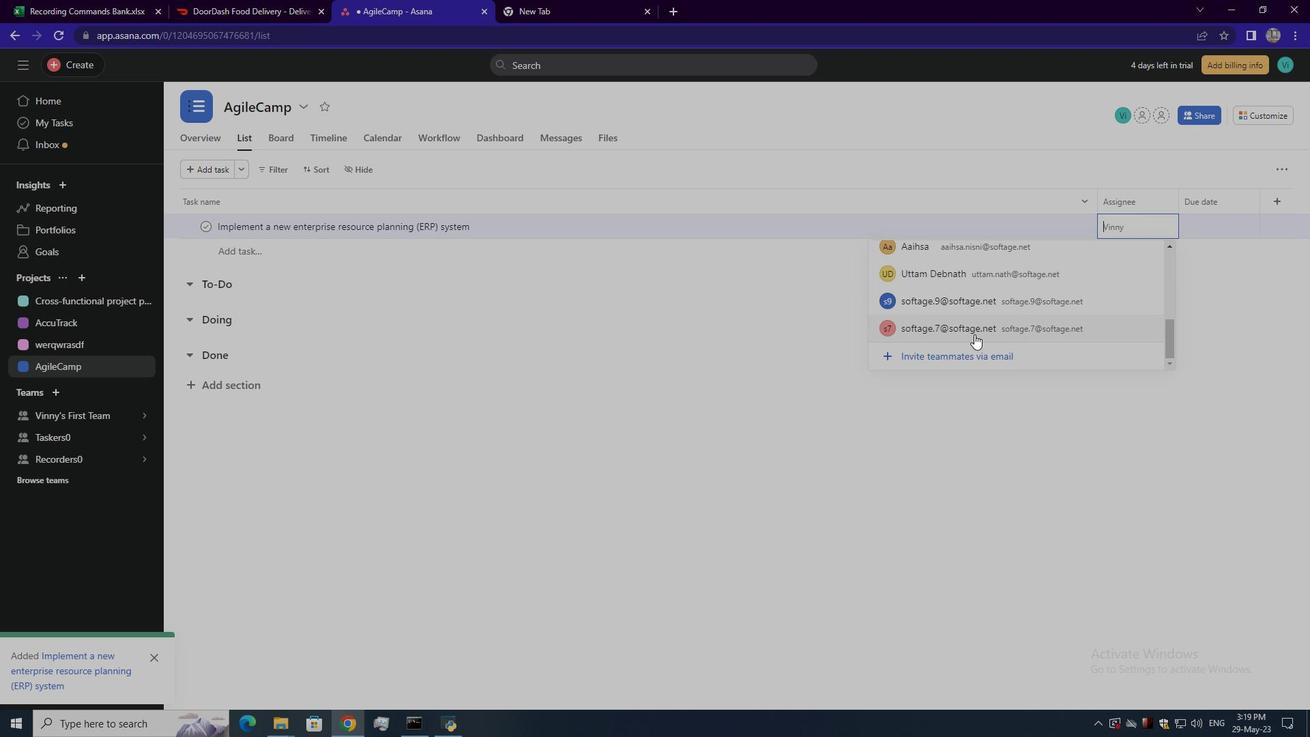 
Action: Mouse scrolled (970, 337) with delta (0, 0)
Screenshot: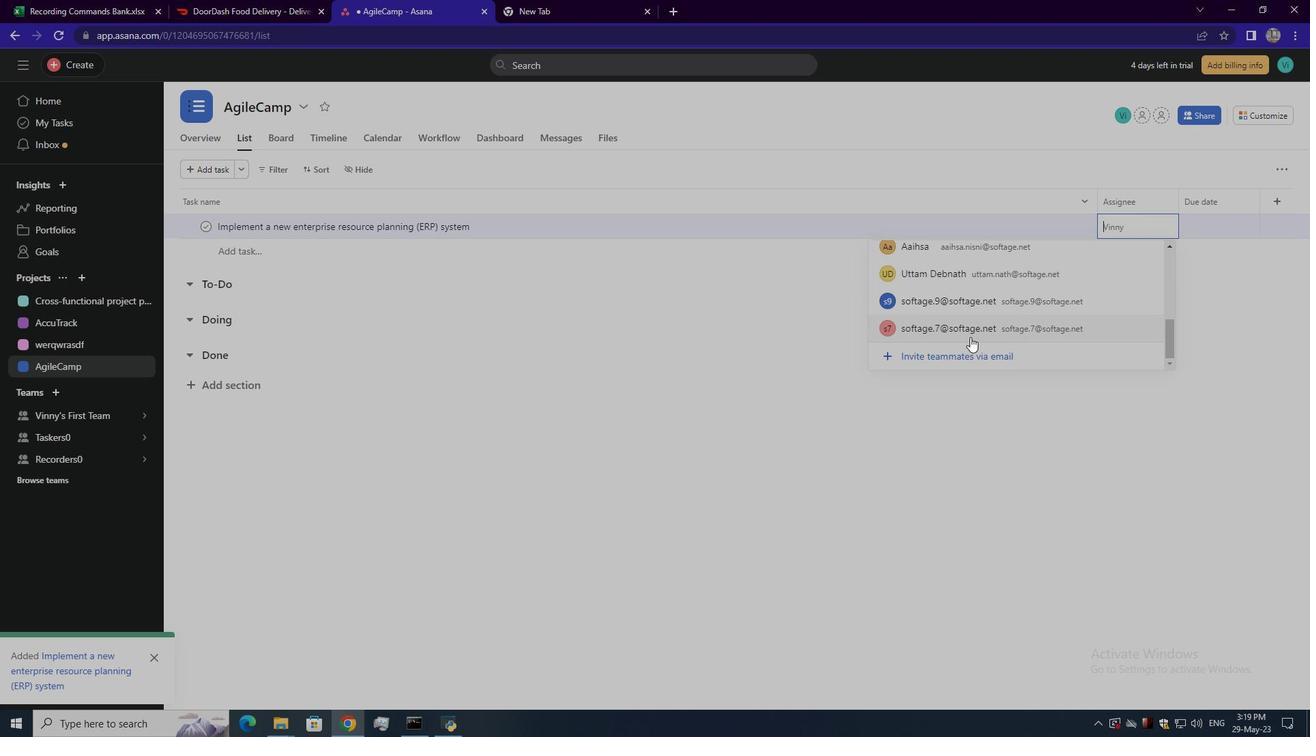 
Action: Mouse scrolled (970, 337) with delta (0, 0)
Screenshot: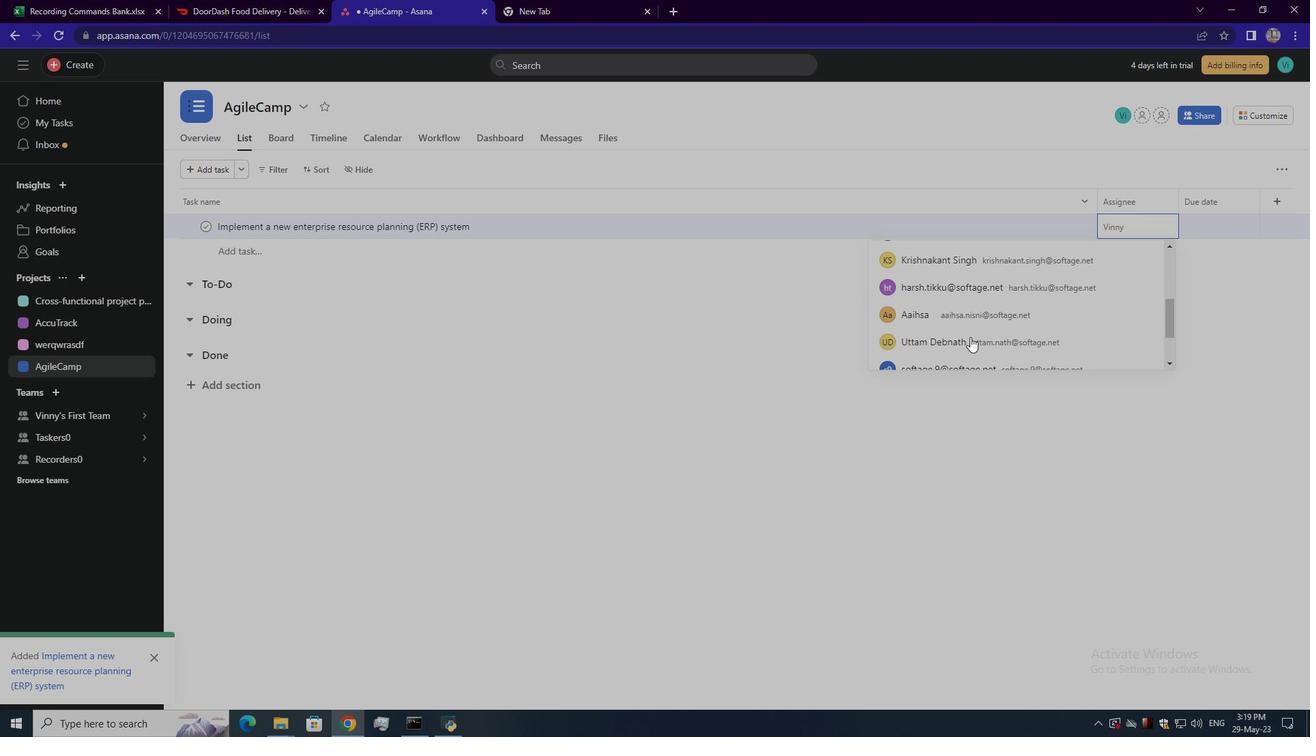 
Action: Mouse scrolled (970, 337) with delta (0, 0)
Screenshot: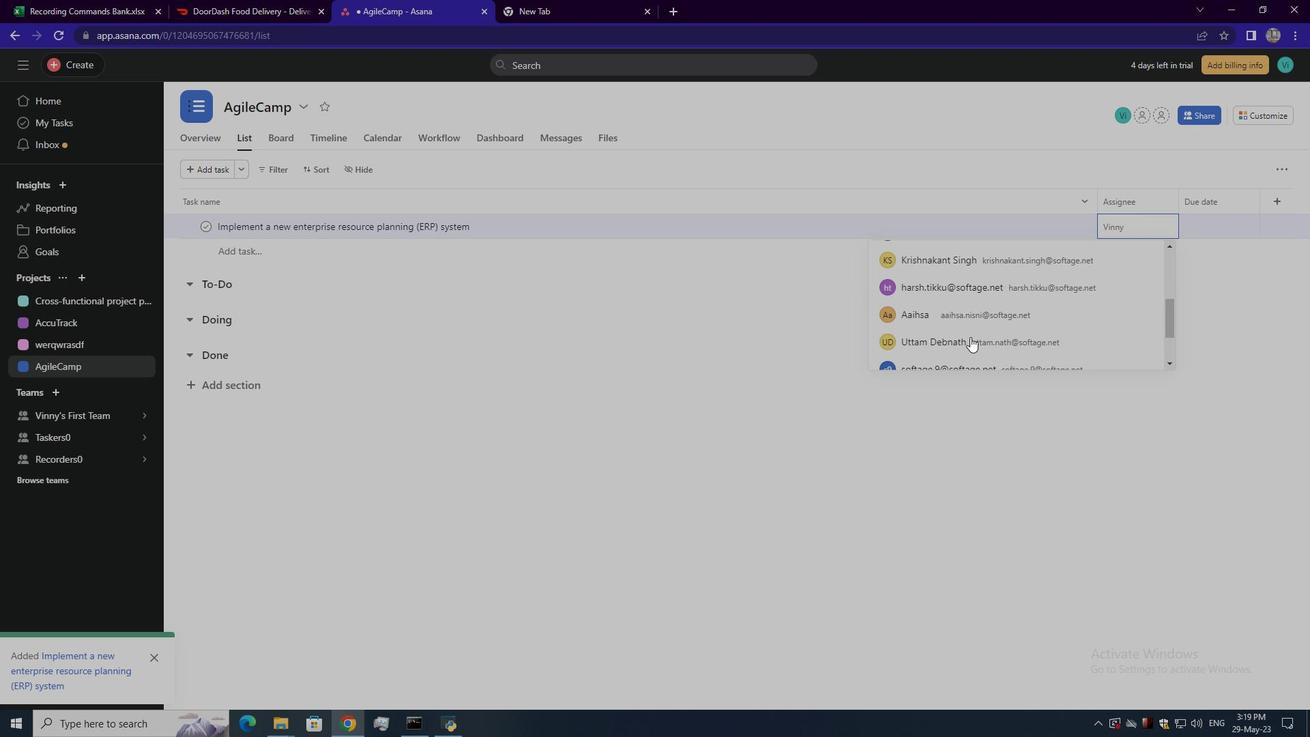 
Action: Mouse scrolled (970, 337) with delta (0, 0)
Screenshot: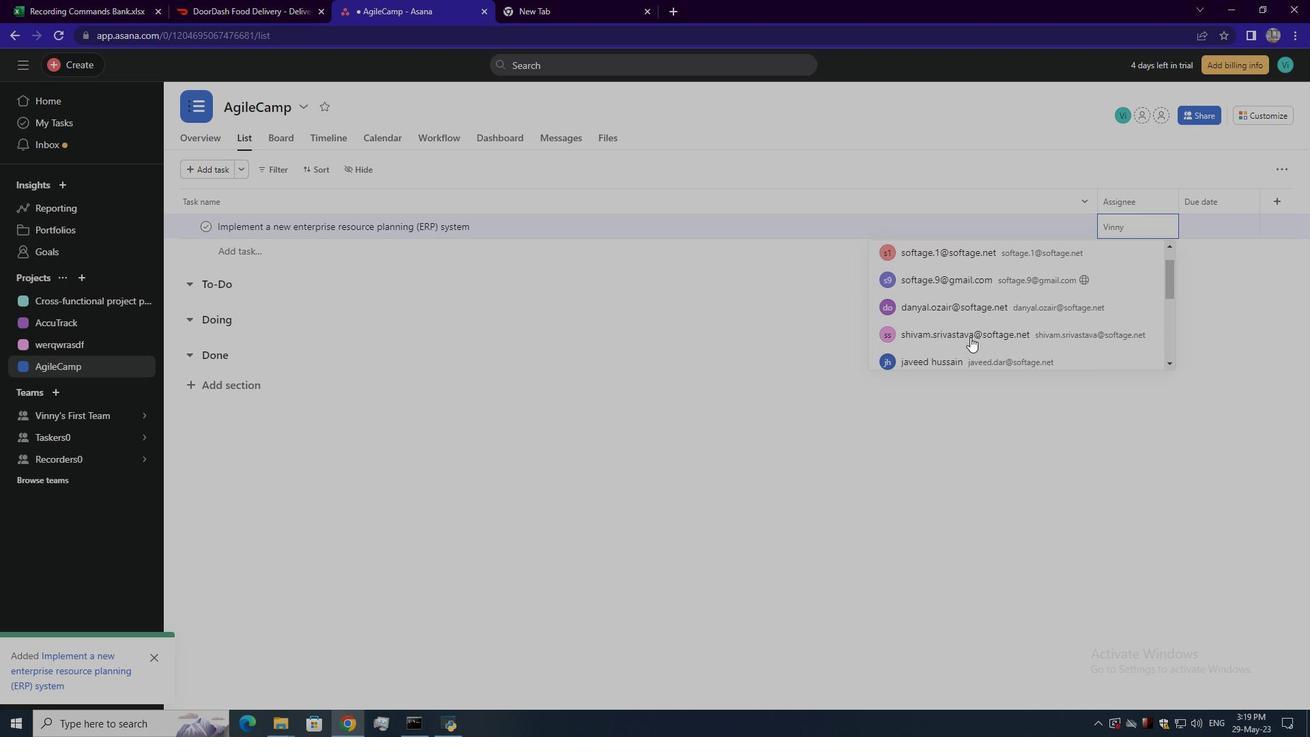 
Action: Mouse scrolled (970, 337) with delta (0, 0)
Screenshot: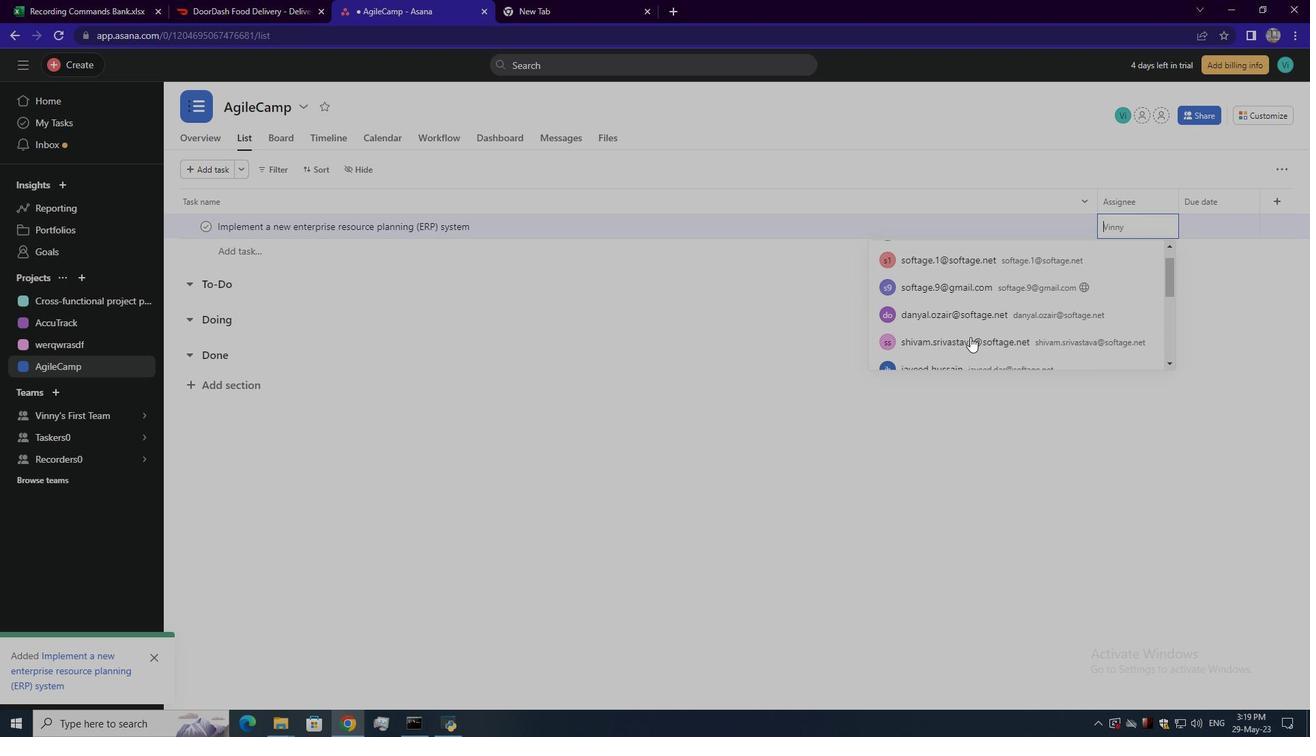 
Action: Mouse scrolled (970, 336) with delta (0, 0)
Screenshot: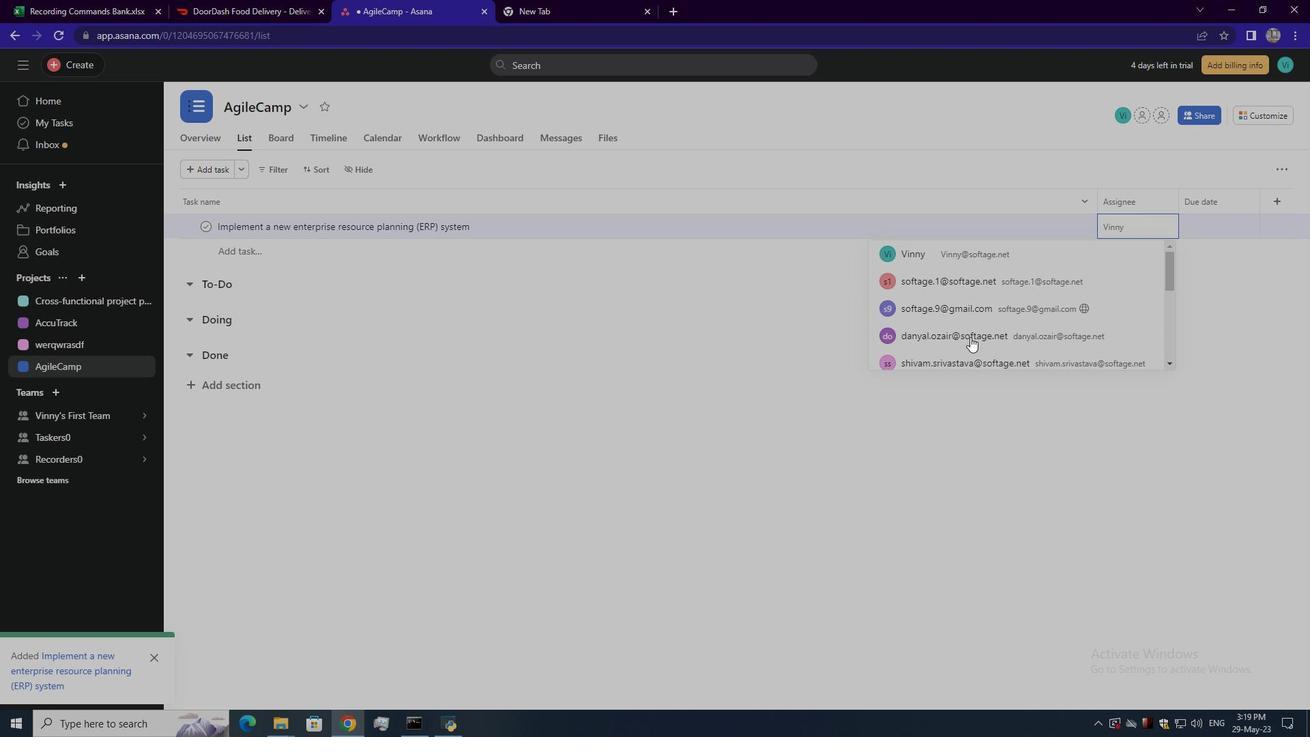 
Action: Mouse scrolled (970, 336) with delta (0, 0)
Screenshot: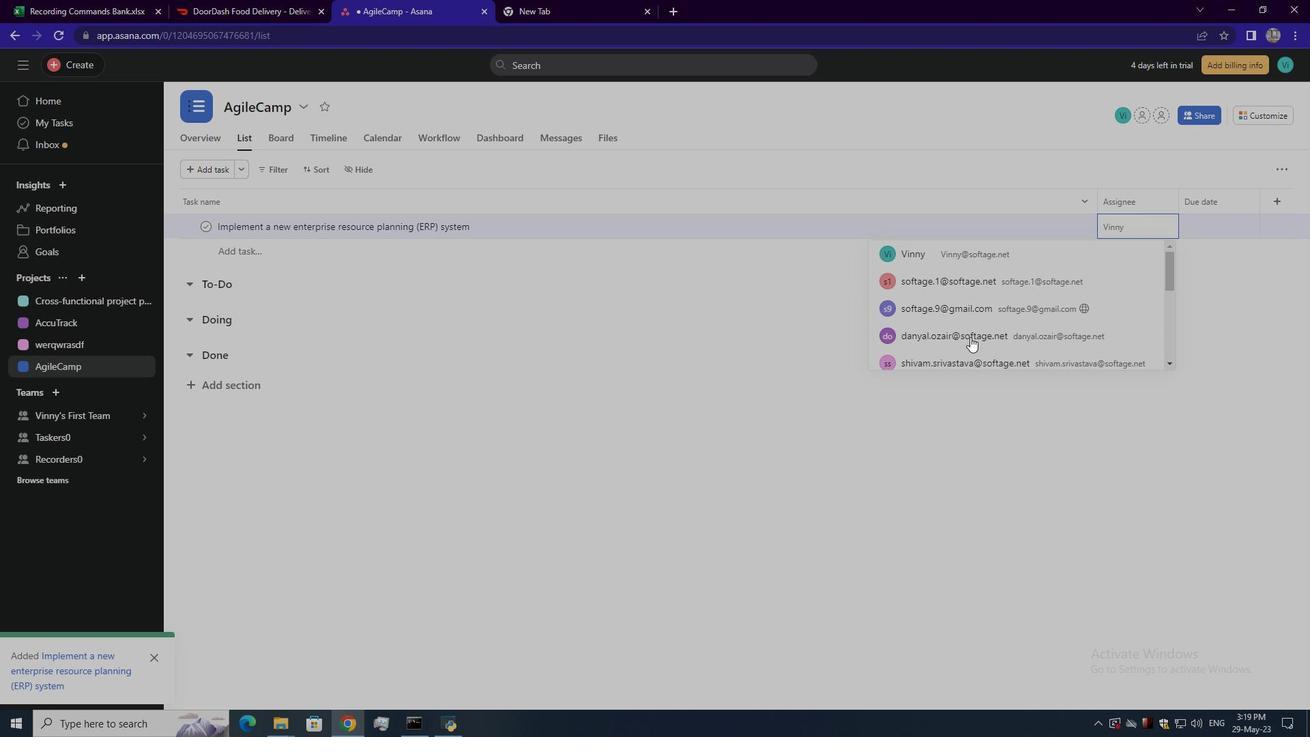
Action: Mouse scrolled (970, 336) with delta (0, 0)
Screenshot: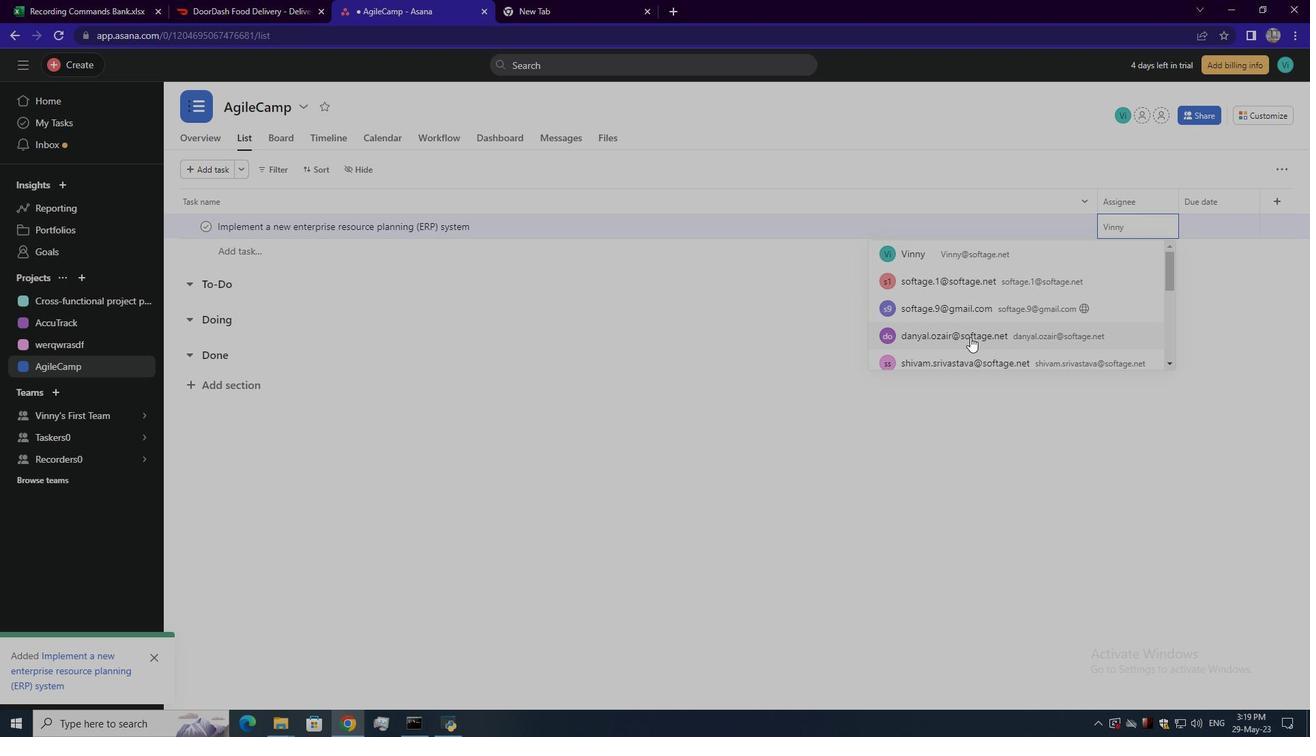 
Action: Mouse scrolled (970, 336) with delta (0, 0)
Screenshot: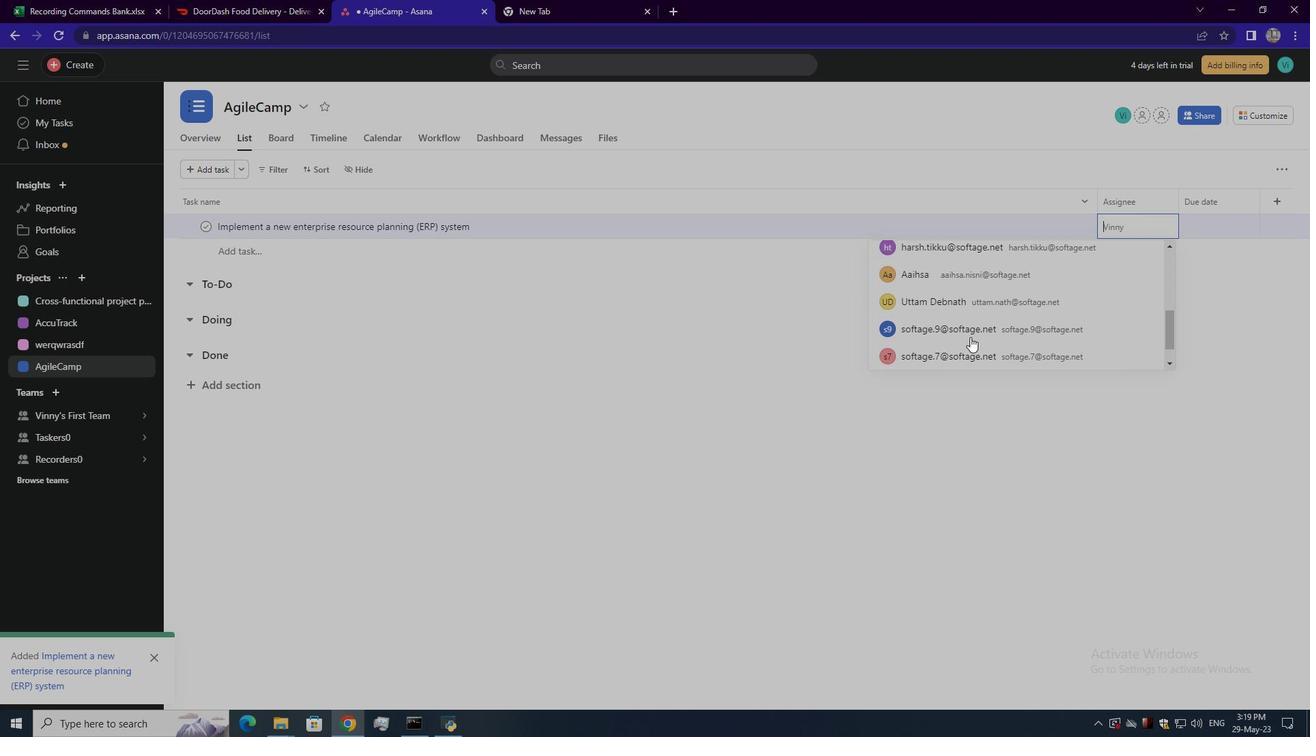 
Action: Mouse scrolled (970, 336) with delta (0, 0)
Screenshot: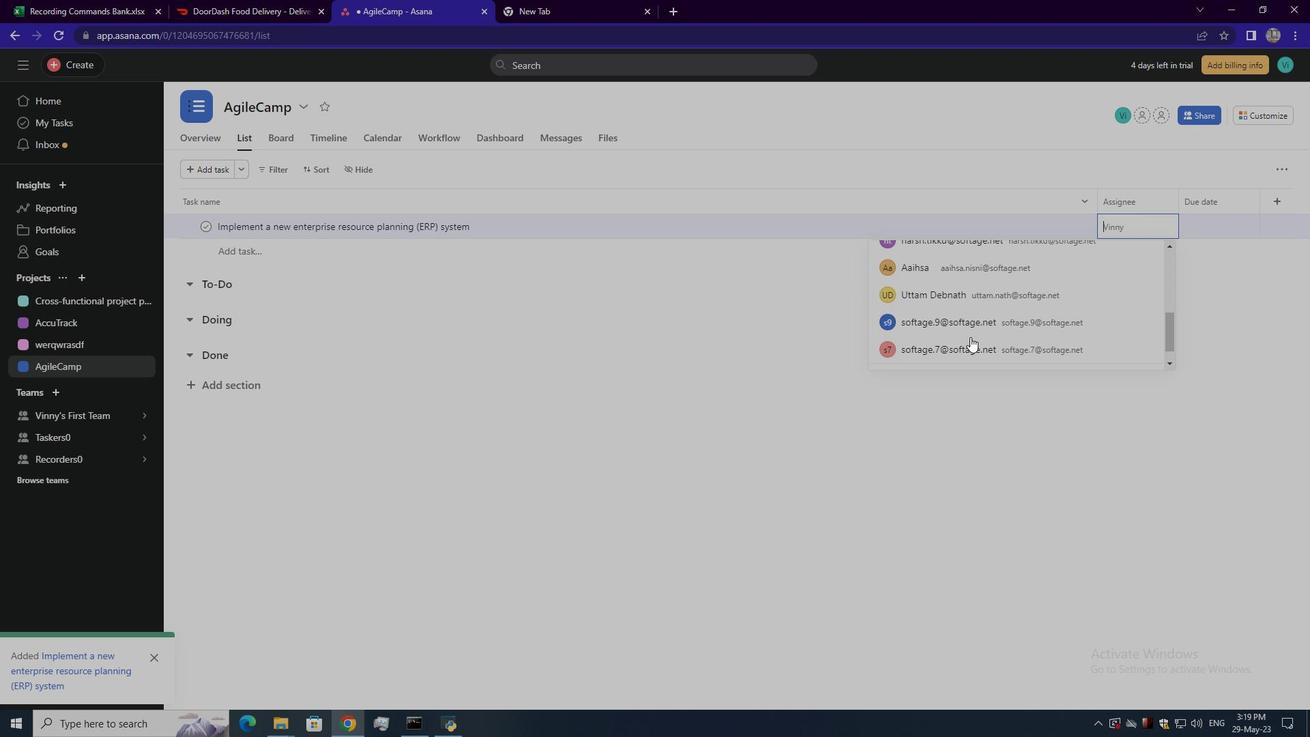 
Action: Mouse scrolled (970, 336) with delta (0, 0)
Screenshot: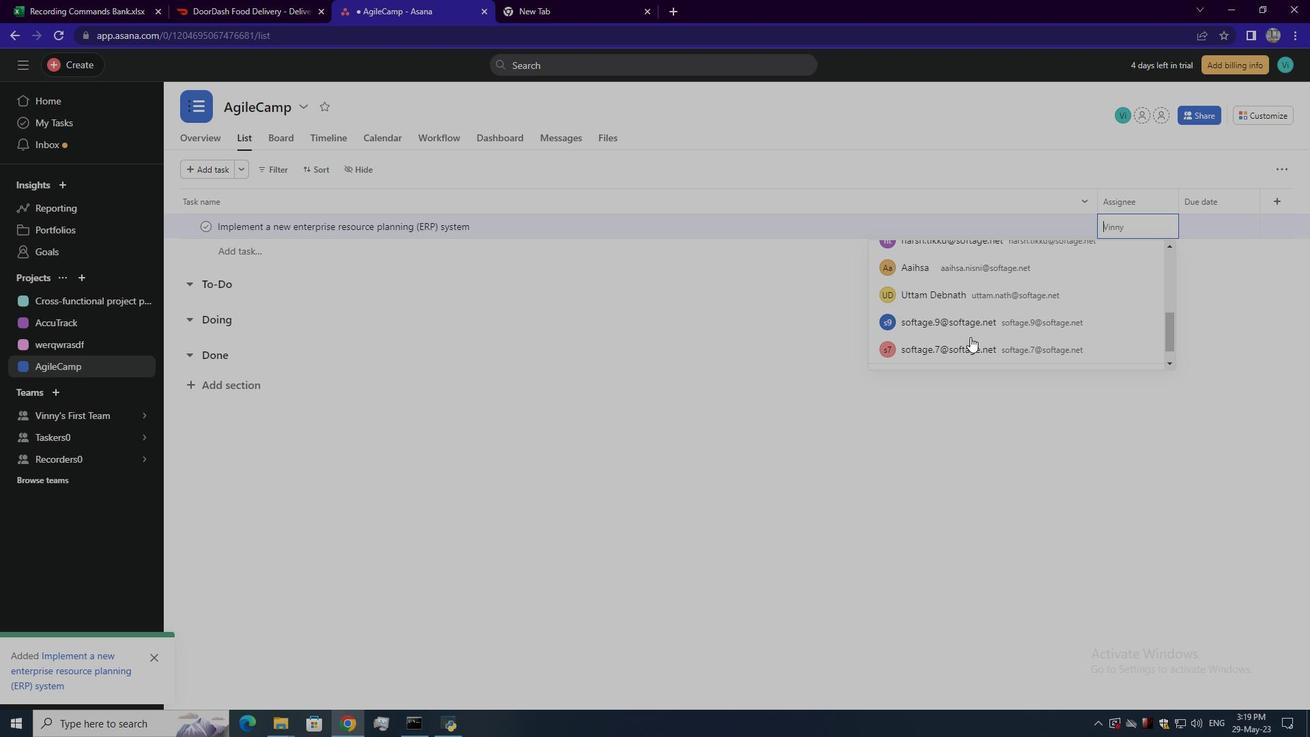 
Action: Mouse moved to (938, 348)
Screenshot: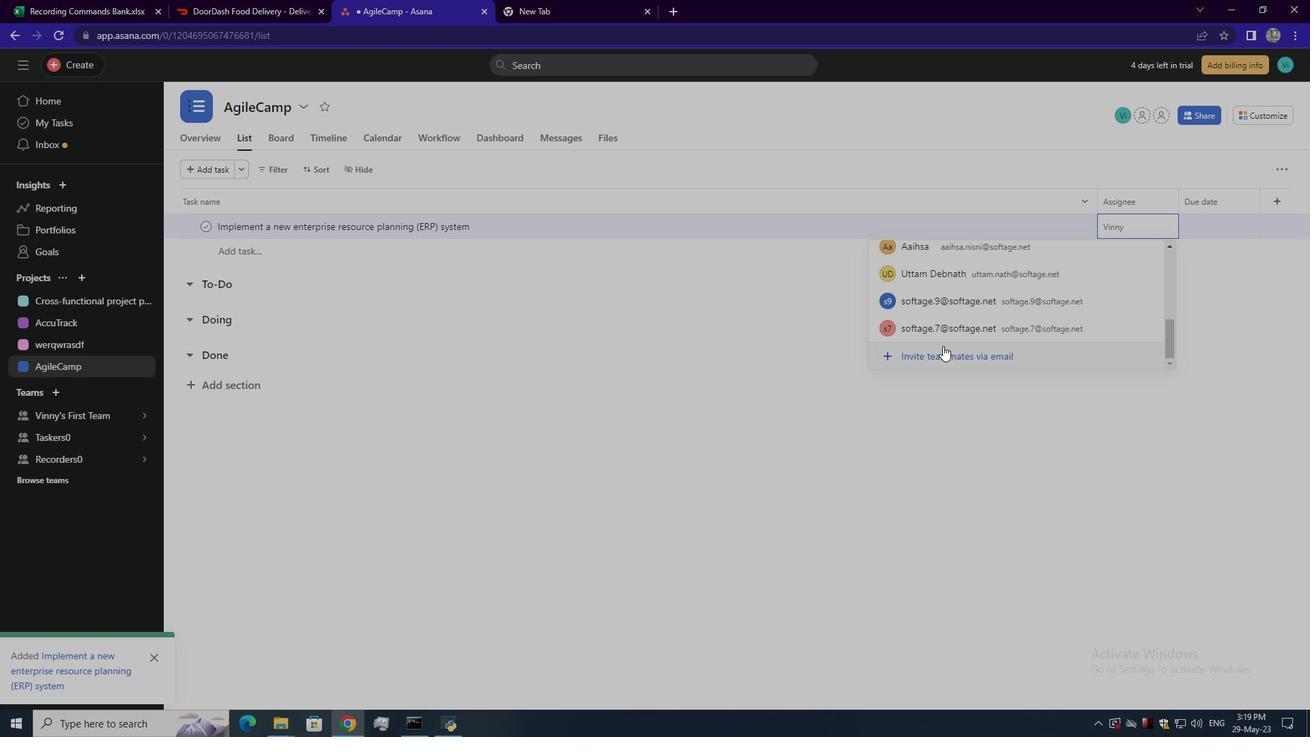 
Action: Mouse pressed left at (938, 348)
Screenshot: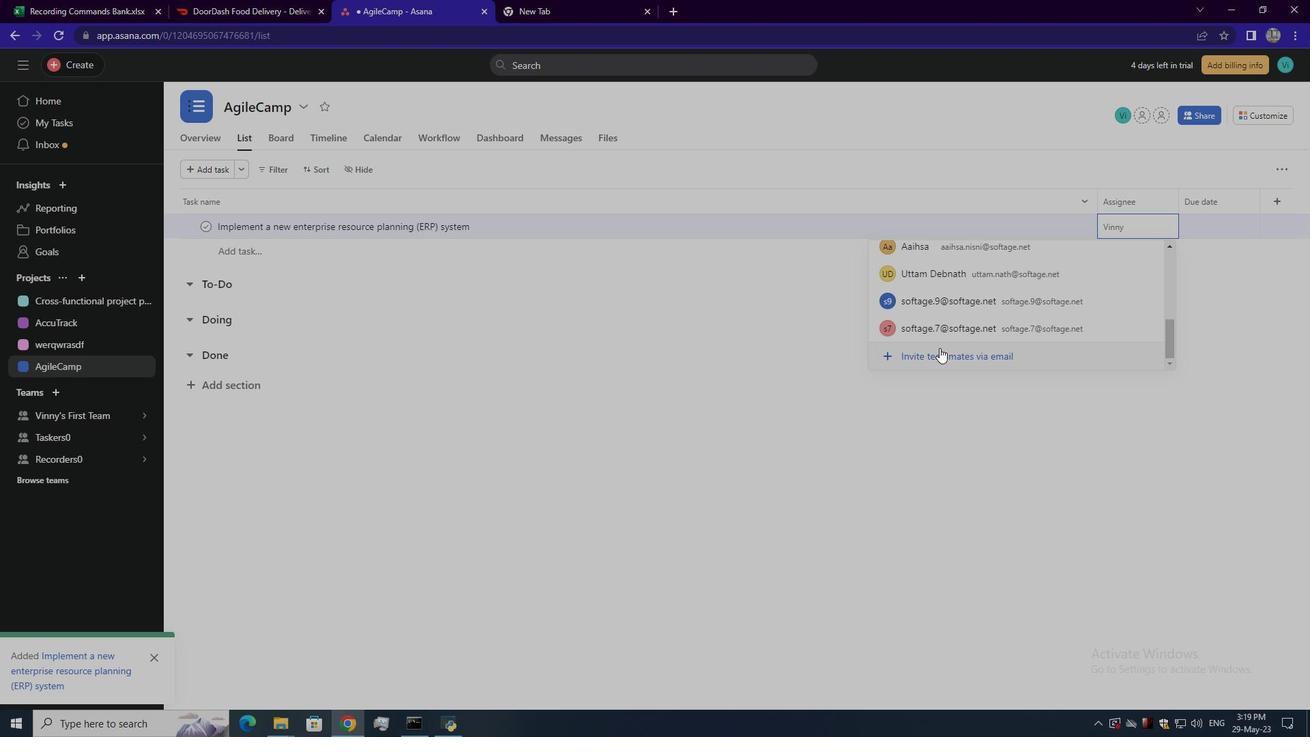
Action: Mouse moved to (902, 265)
Screenshot: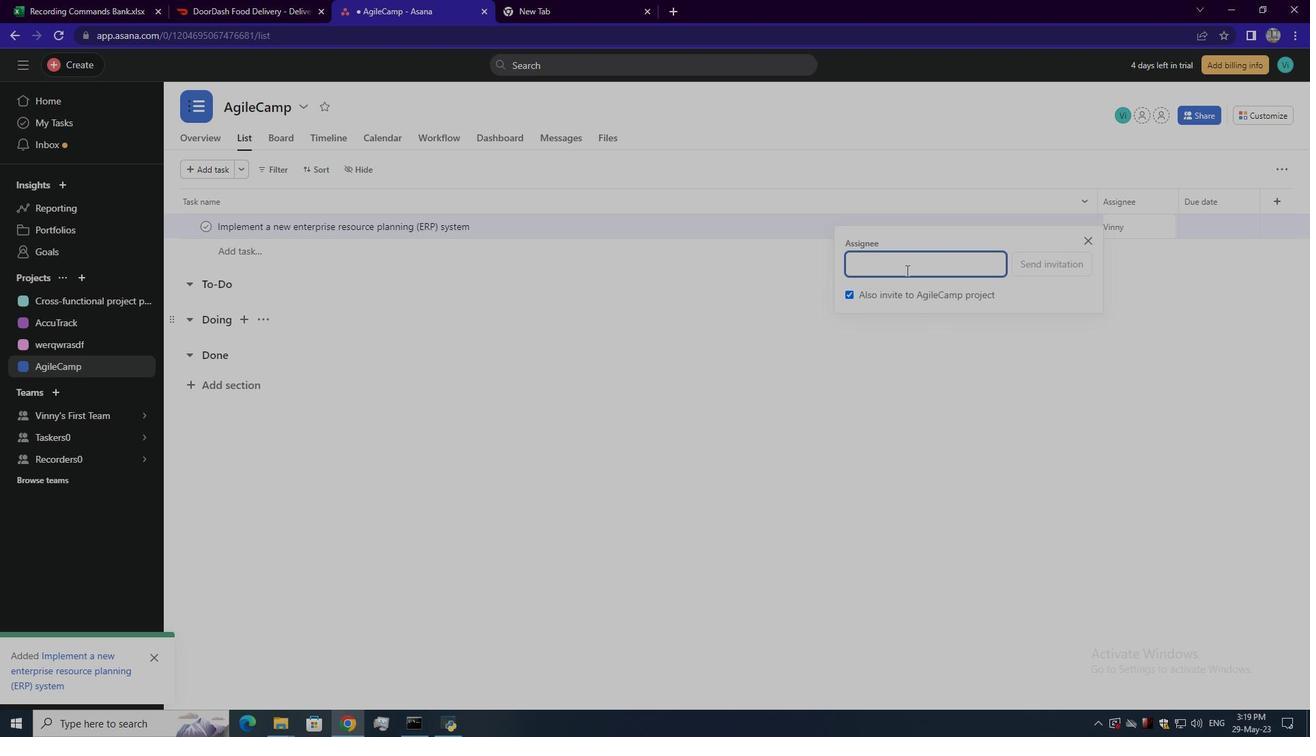 
Action: Mouse pressed left at (902, 265)
Screenshot: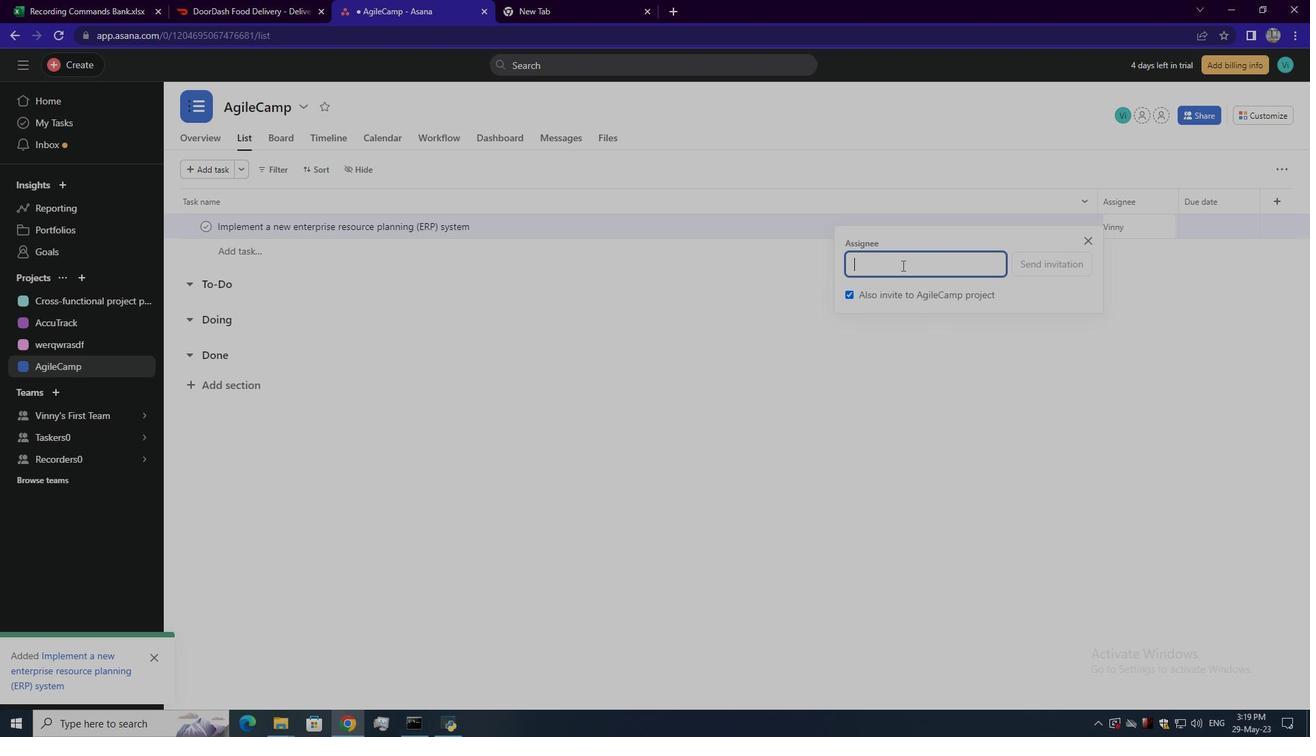 
Action: Key pressed softage.3<Key.shift>@softage.net
Screenshot: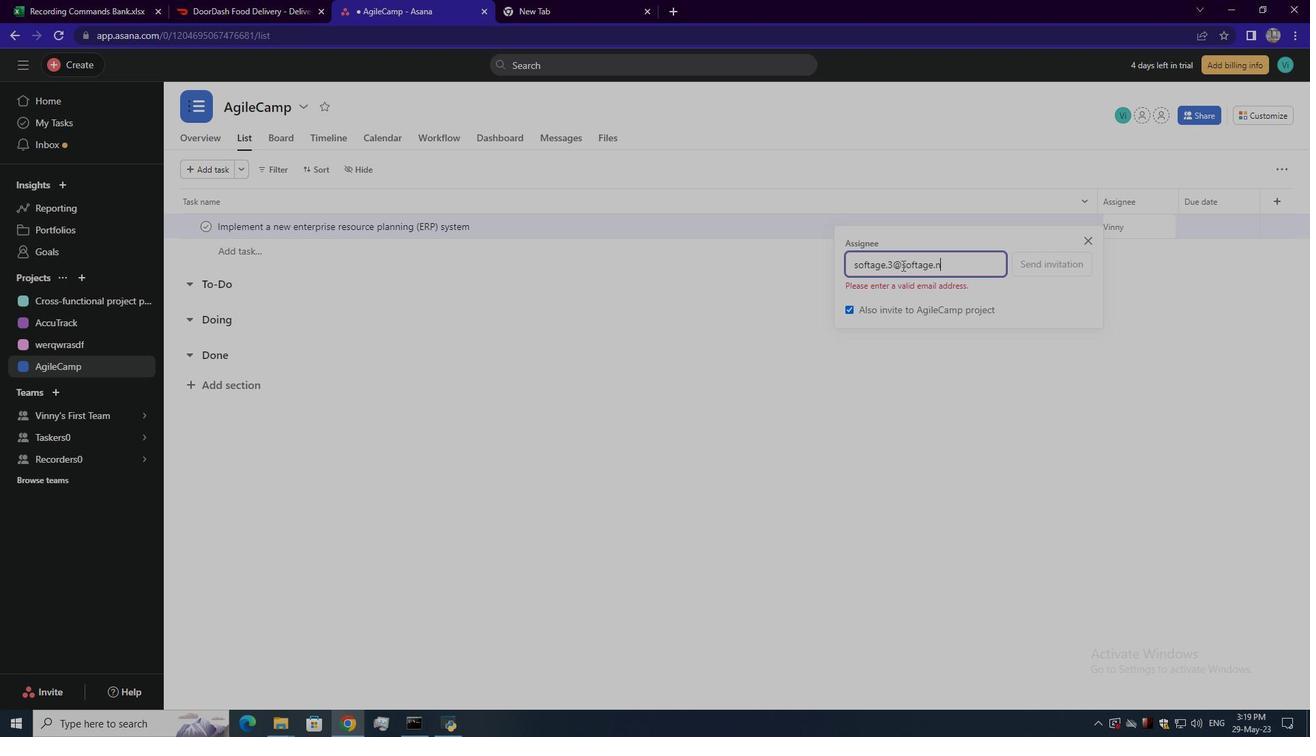 
Action: Mouse moved to (1013, 265)
Screenshot: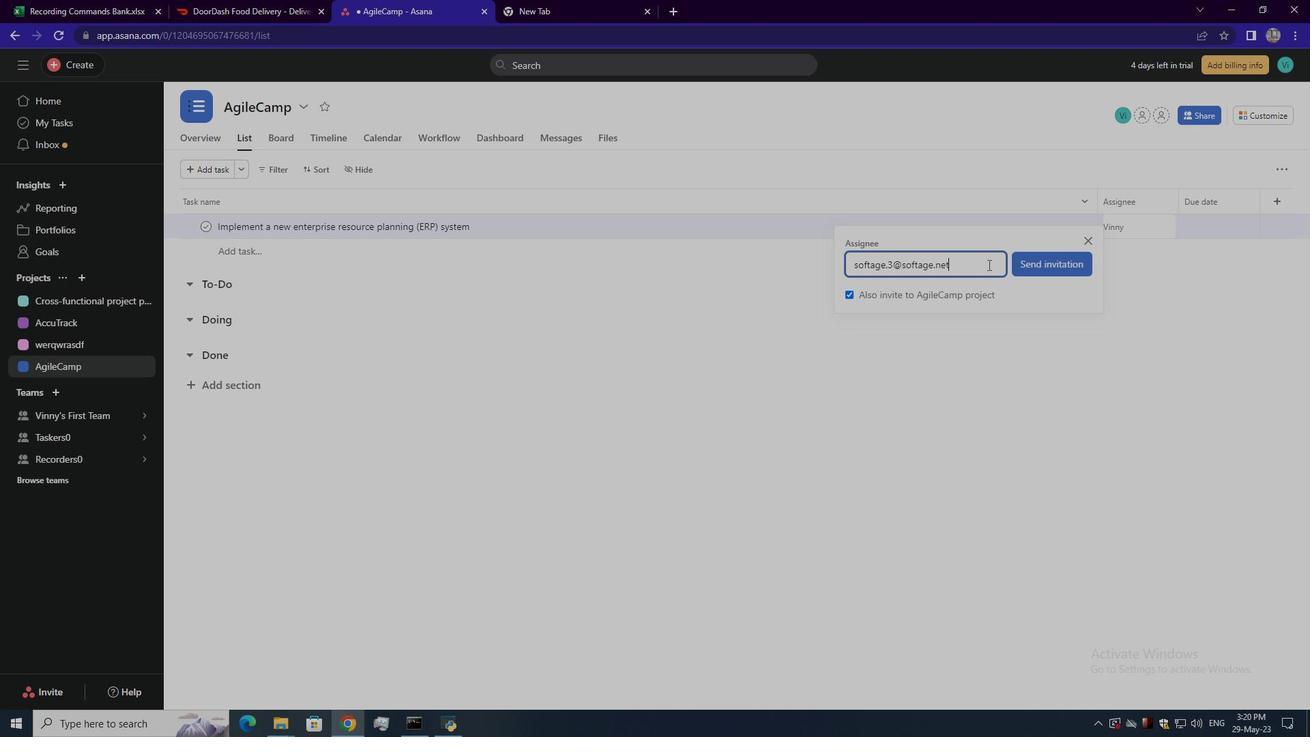 
Action: Mouse pressed left at (1013, 265)
Screenshot: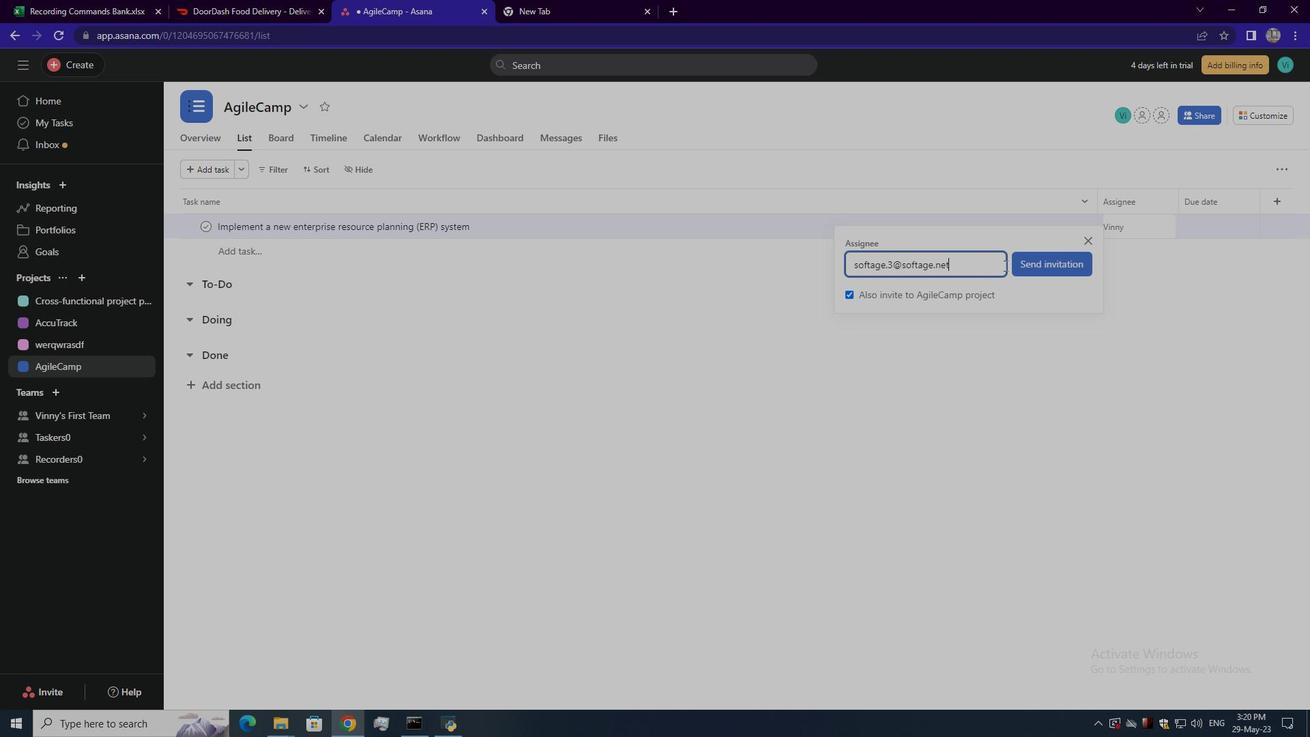 
Action: Mouse moved to (1129, 224)
Screenshot: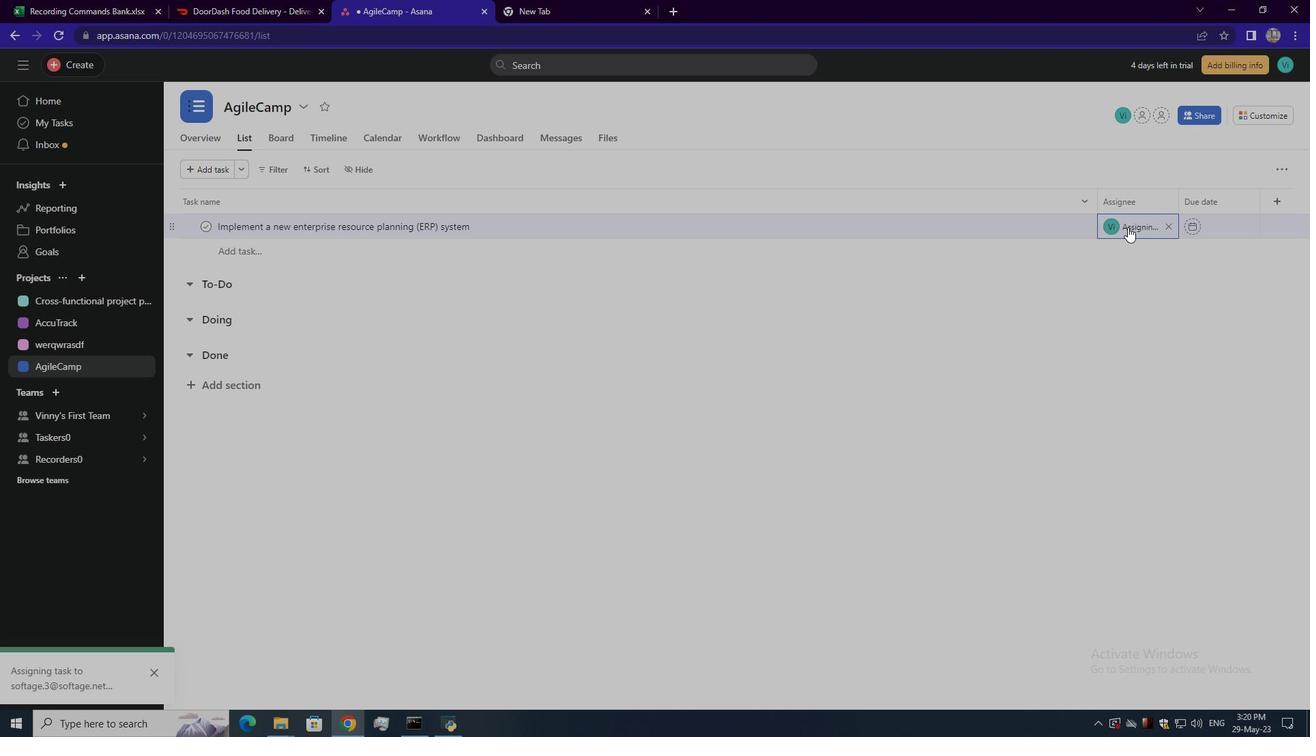 
Action: Mouse pressed left at (1129, 224)
Screenshot: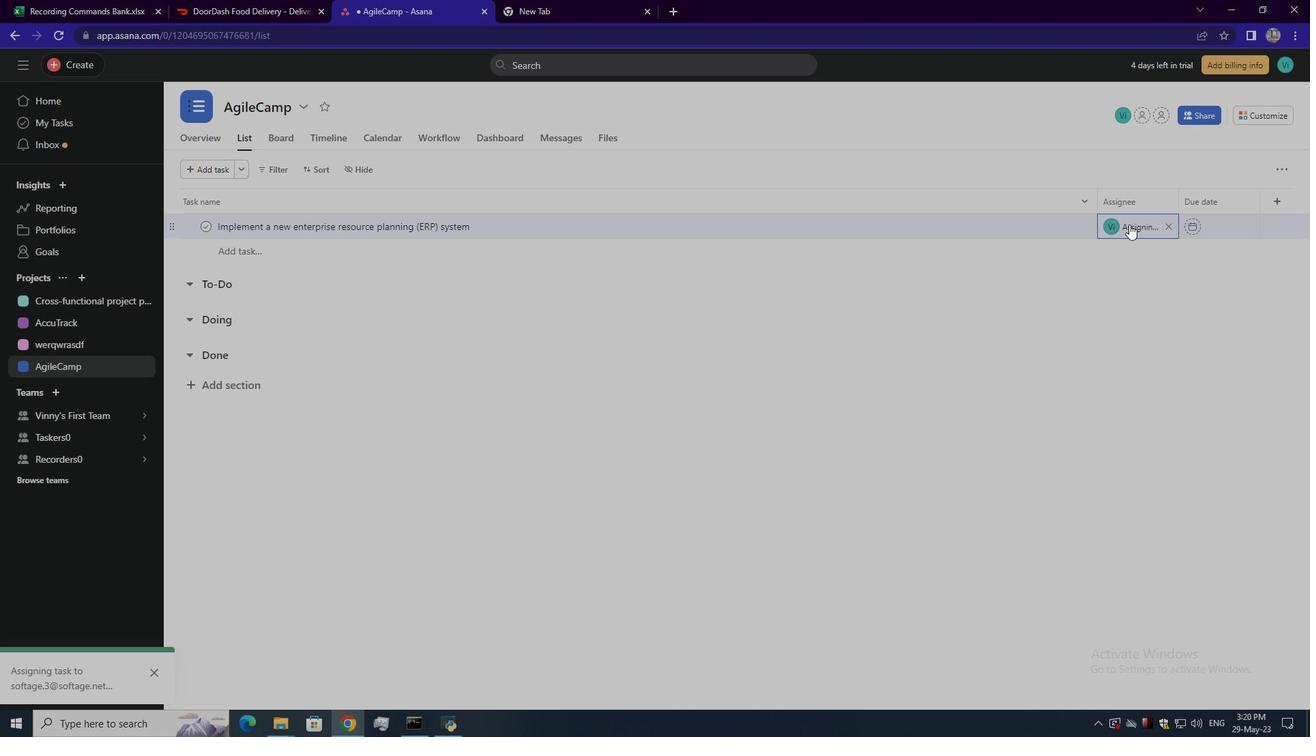 
Action: Mouse moved to (1003, 314)
Screenshot: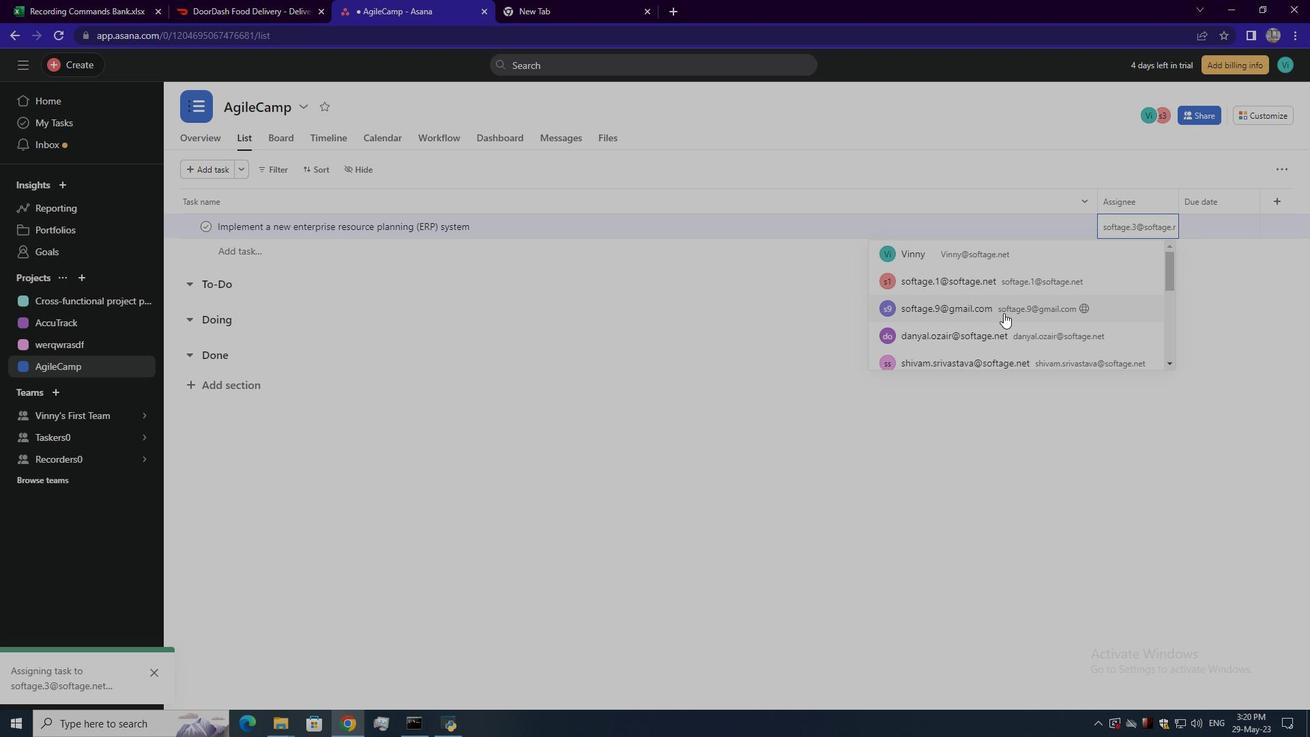 
Action: Mouse scrolled (1003, 313) with delta (0, 0)
Screenshot: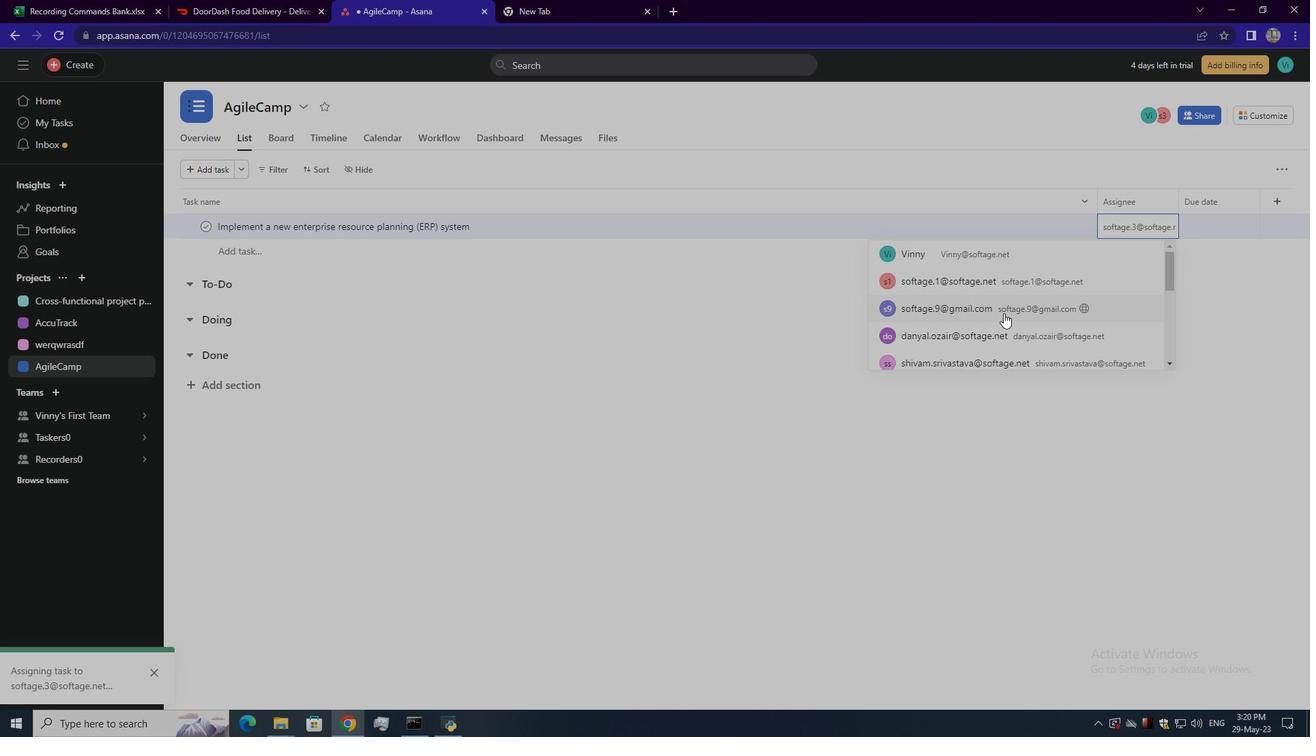 
Action: Mouse scrolled (1003, 313) with delta (0, 0)
Screenshot: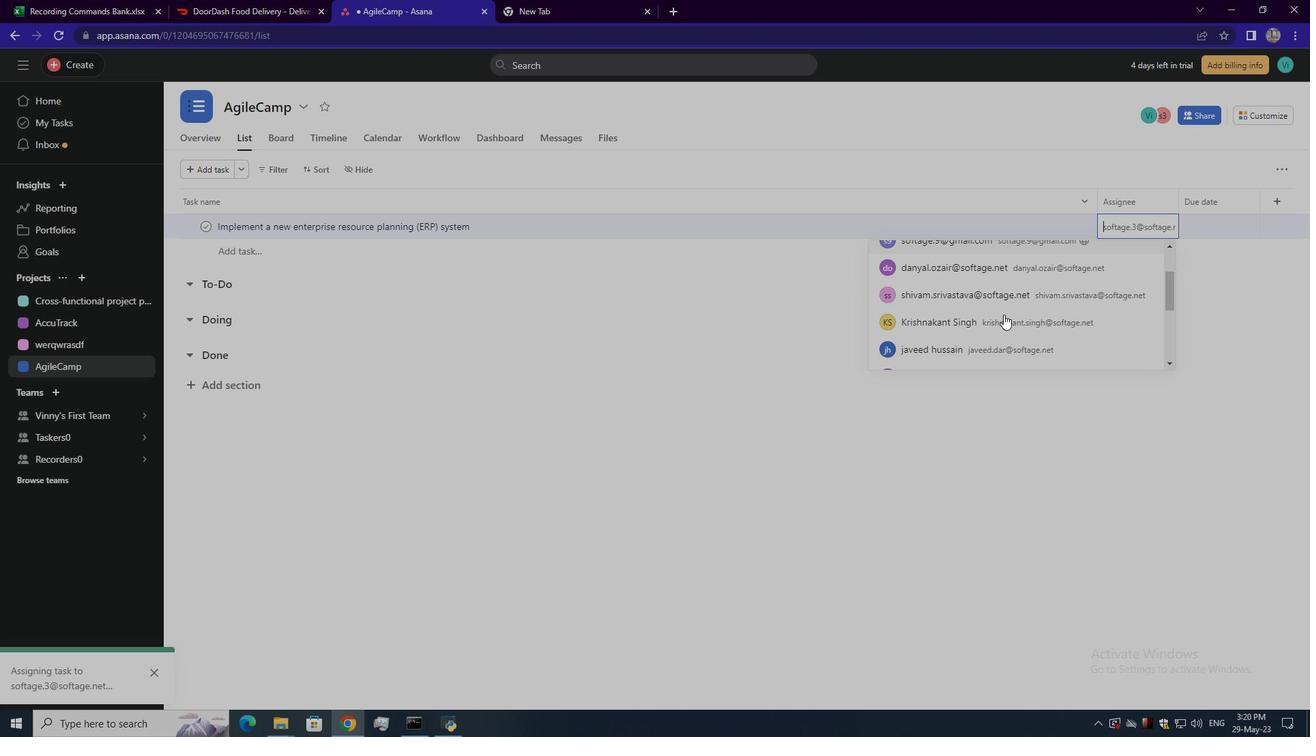 
Action: Mouse scrolled (1003, 313) with delta (0, 0)
Screenshot: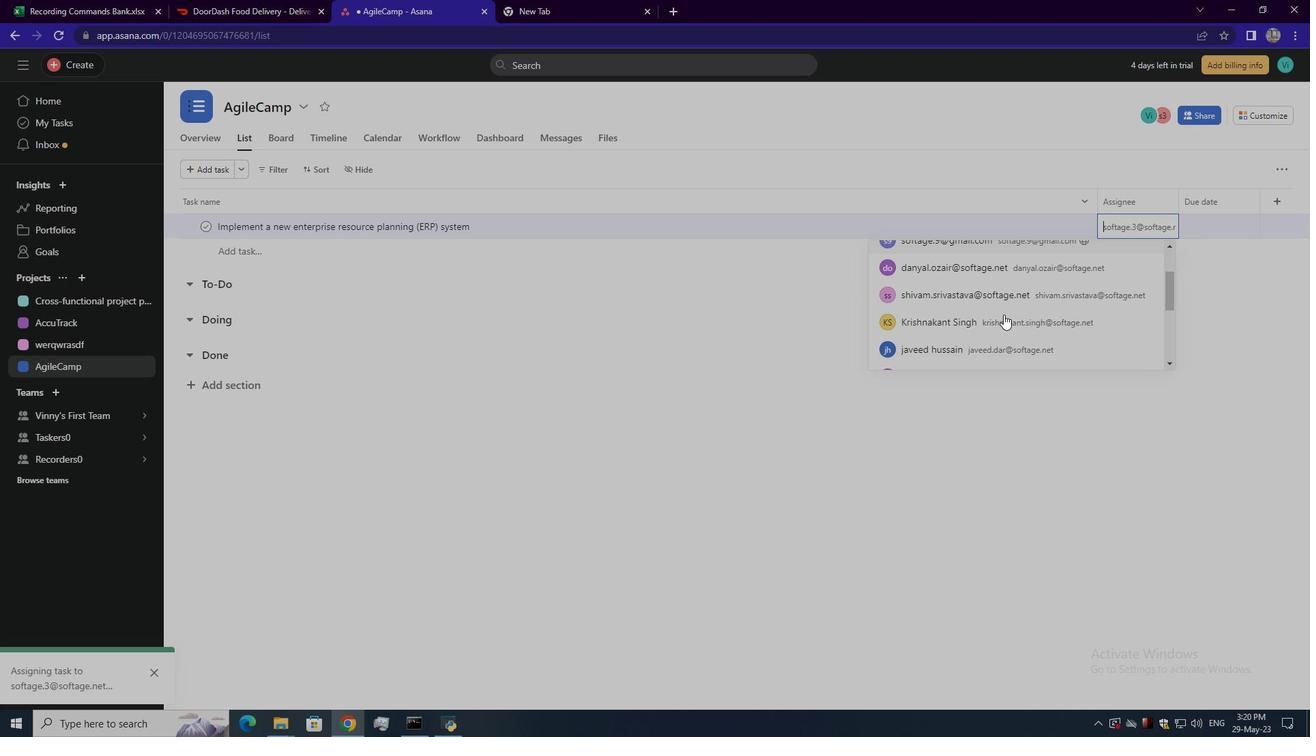 
Action: Mouse scrolled (1003, 313) with delta (0, 0)
Screenshot: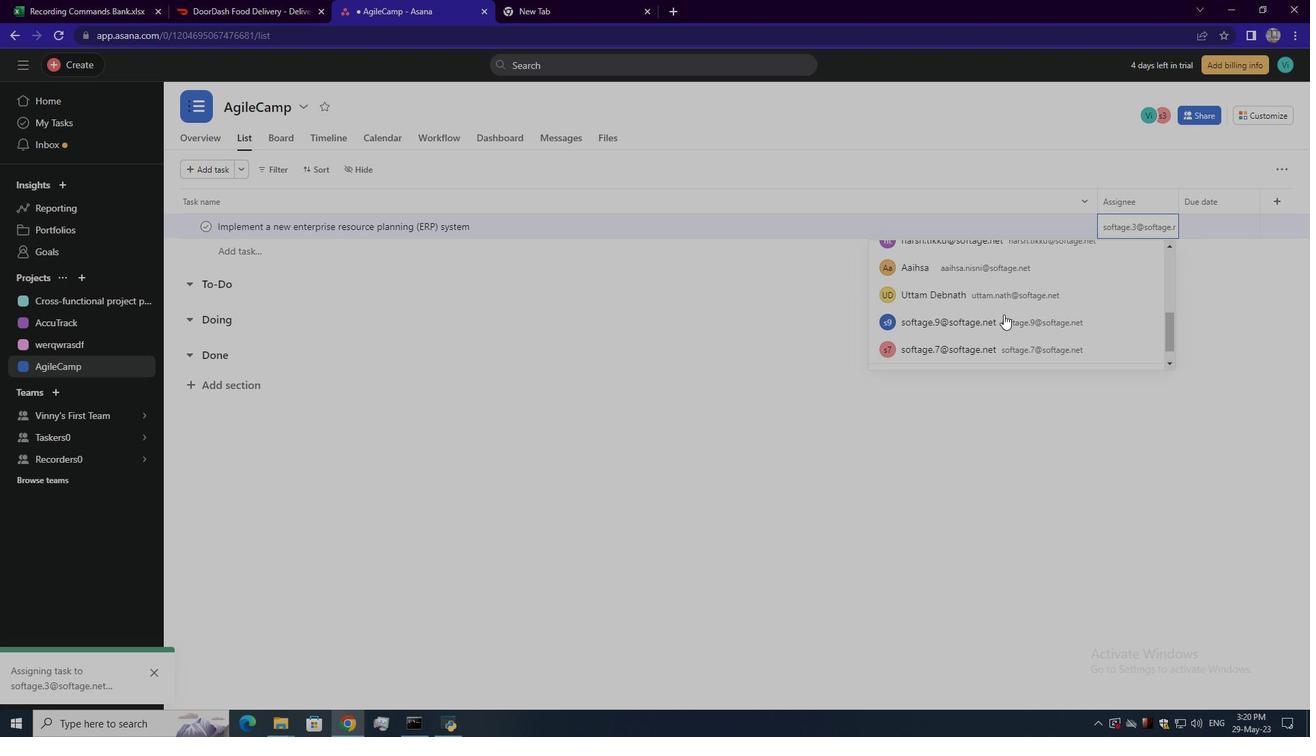 
Action: Mouse scrolled (1003, 313) with delta (0, 0)
Screenshot: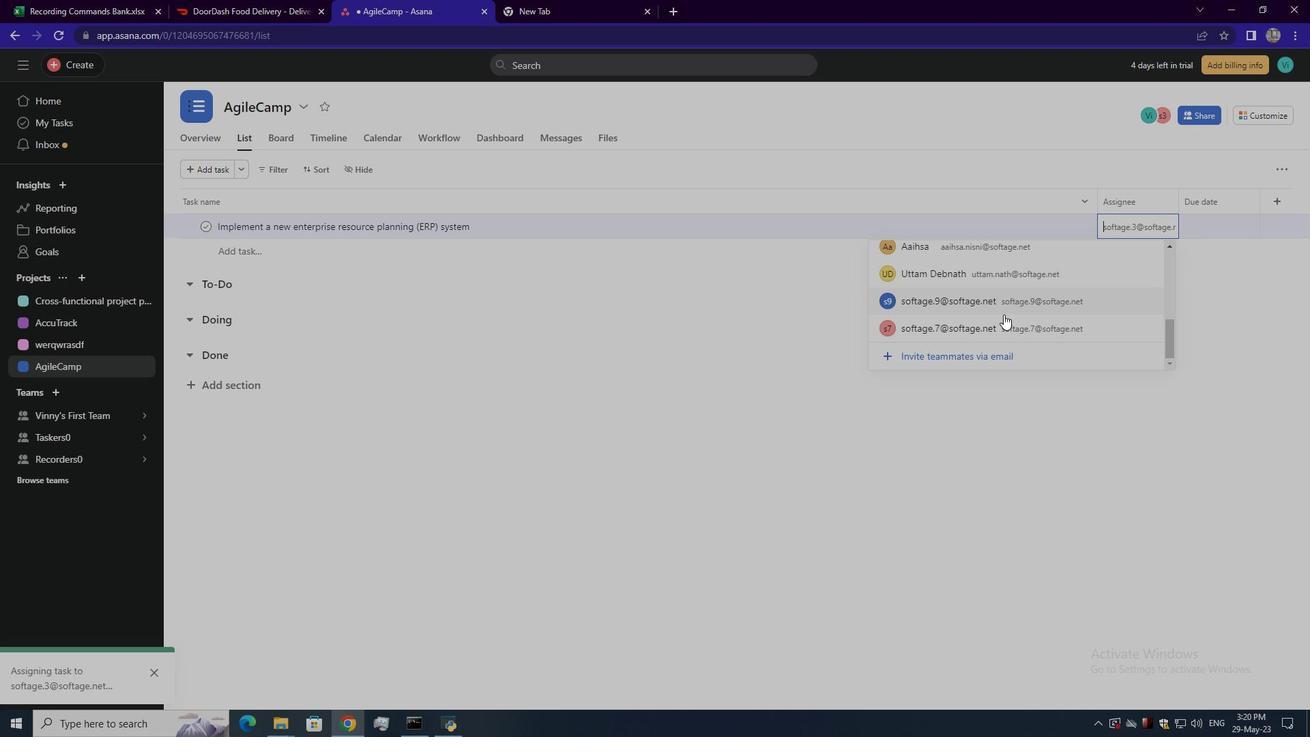 
Action: Mouse scrolled (1003, 315) with delta (0, 0)
Screenshot: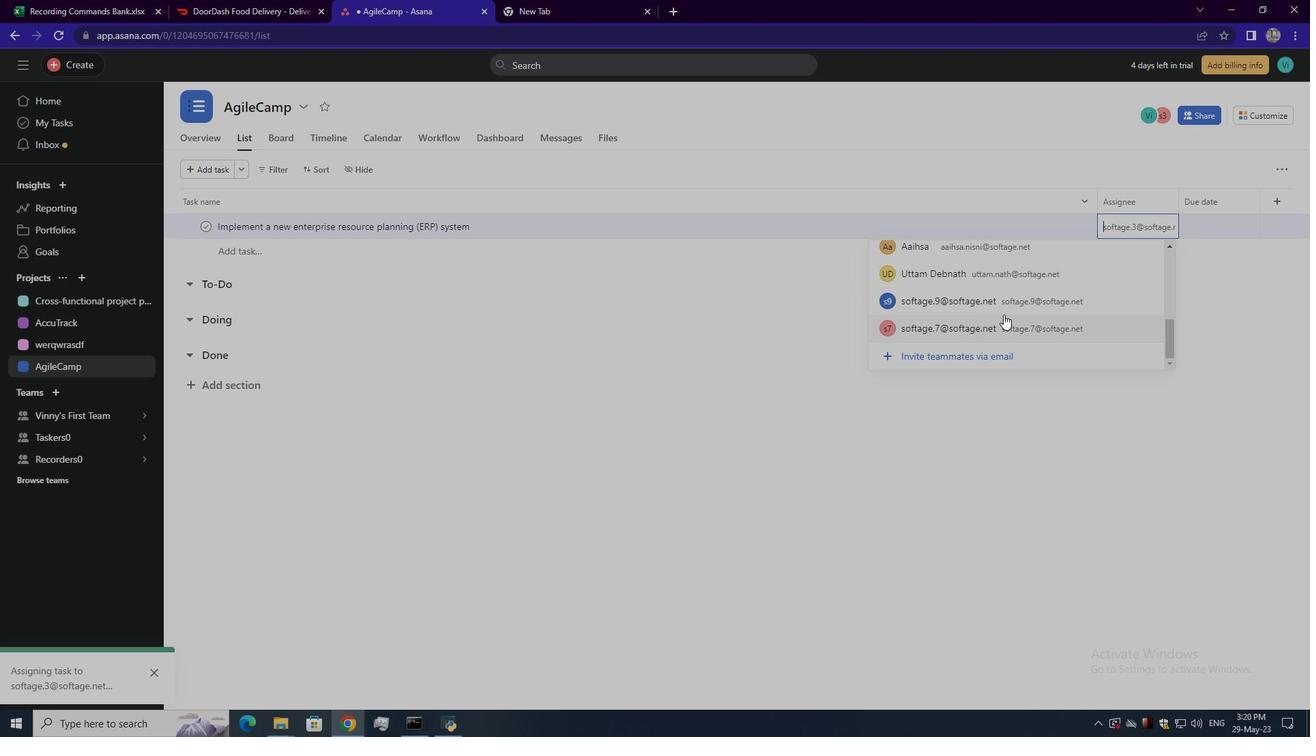 
Action: Mouse moved to (1246, 268)
Screenshot: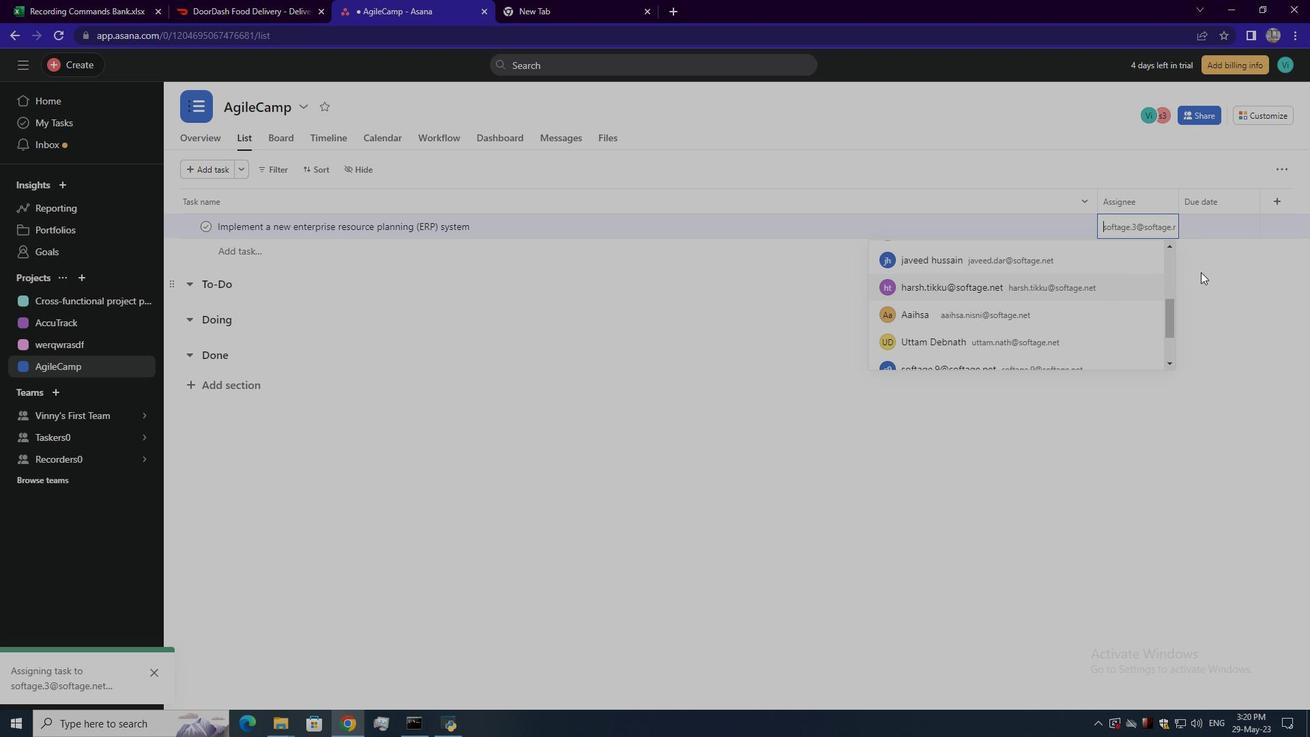 
Action: Mouse pressed left at (1246, 268)
Screenshot: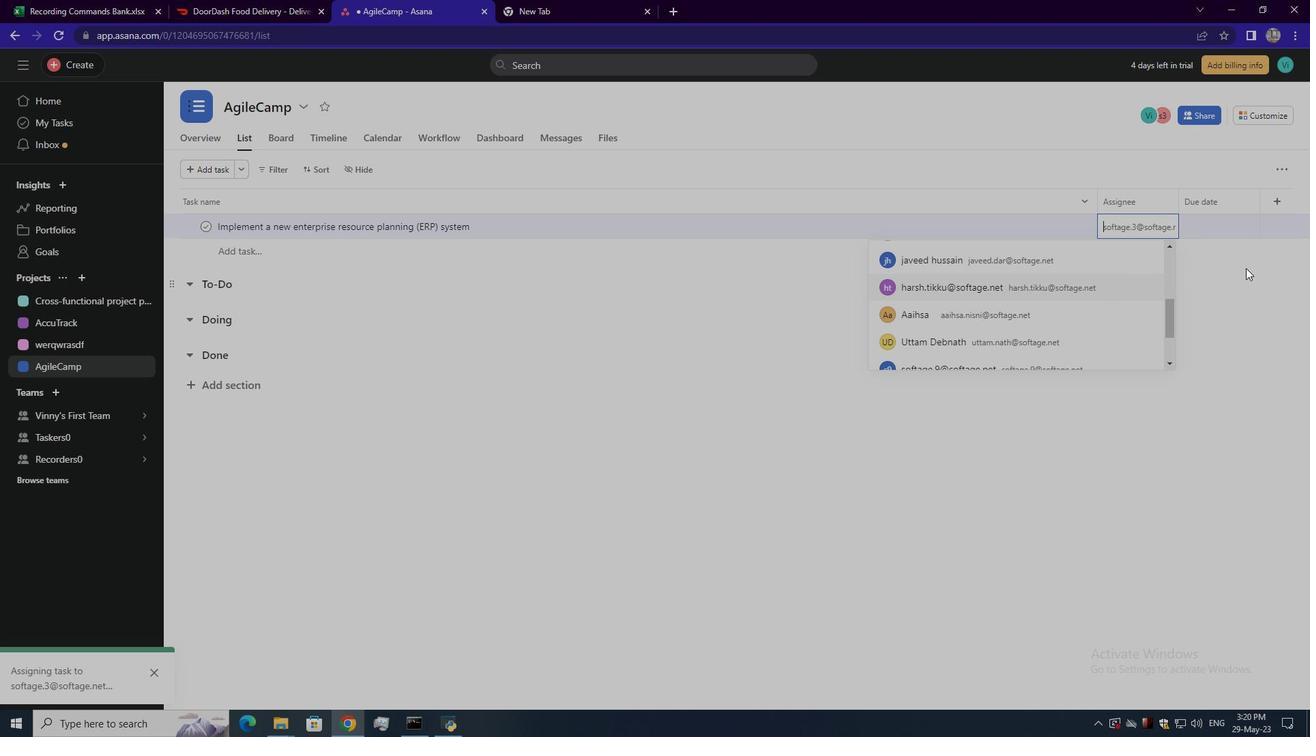 
Action: Mouse moved to (1248, 264)
Screenshot: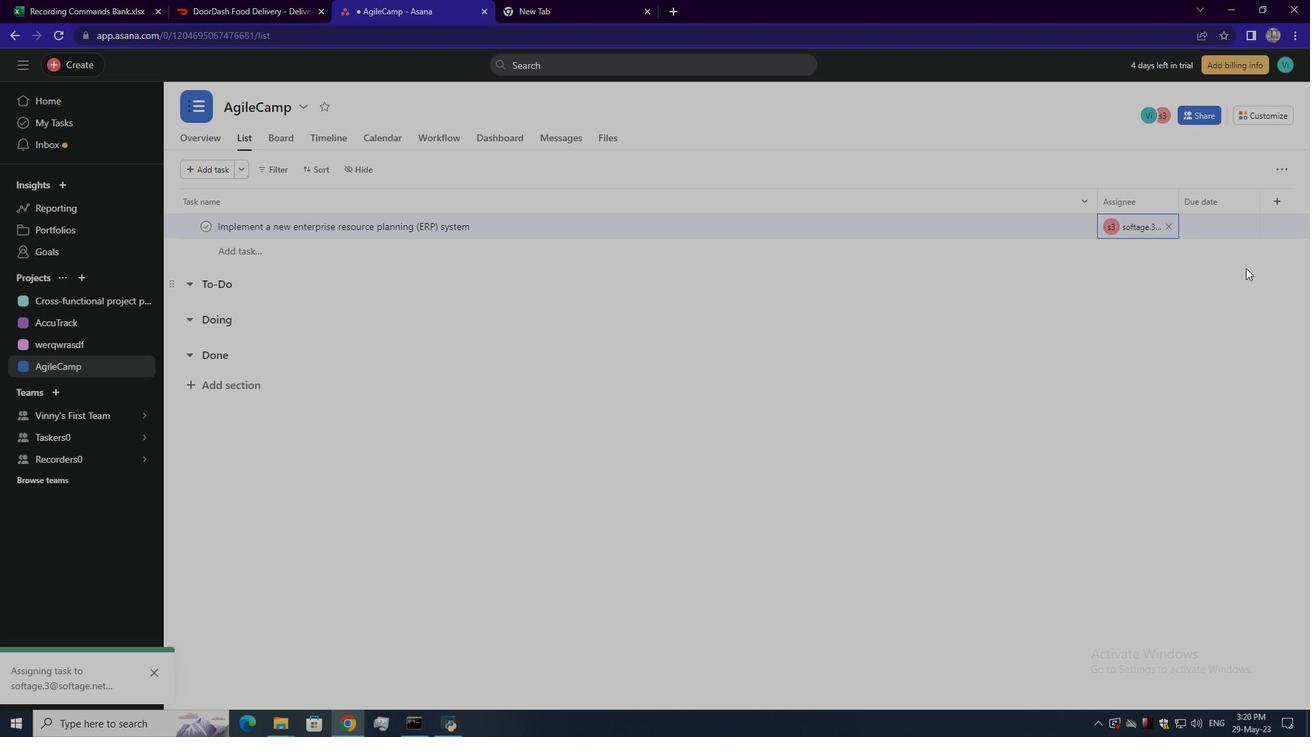 
